 Task: Look for space in Caeté, Brazil from 9th July, 2023 to 16th July, 2023 for 2 adults, 1 child in price range Rs.8000 to Rs.16000. Place can be entire place with 2 bedrooms having 2 beds and 1 bathroom. Property type can be house, flat, guest house. Booking option can be shelf check-in. Required host language is Spanish.
Action: Mouse moved to (459, 101)
Screenshot: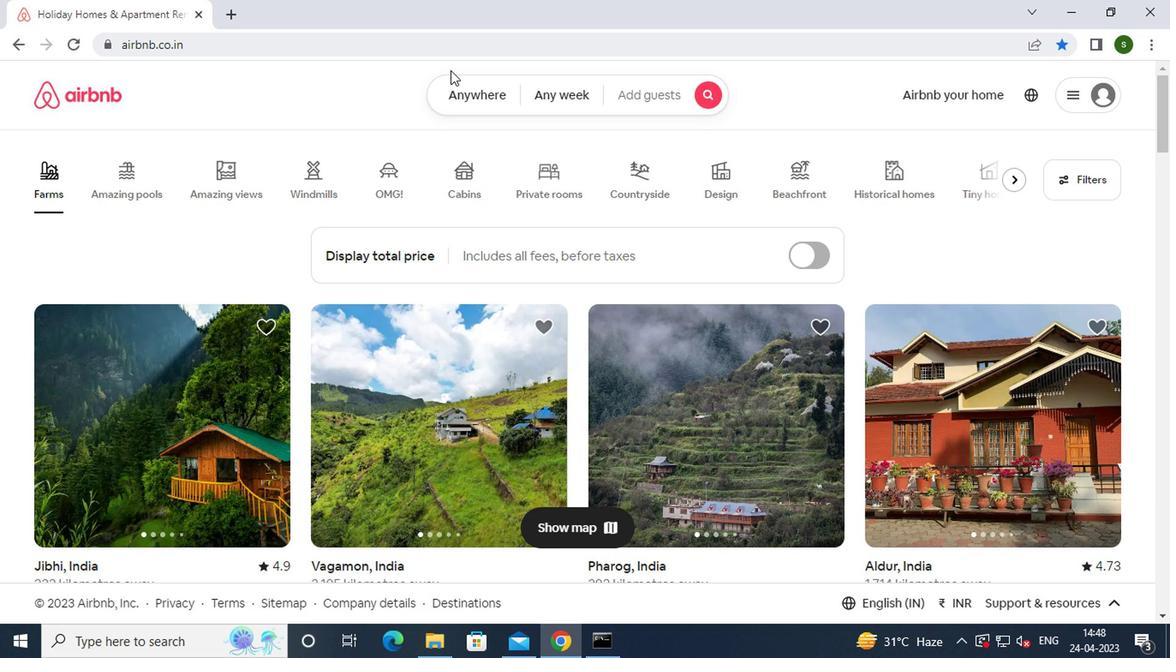 
Action: Mouse pressed left at (459, 101)
Screenshot: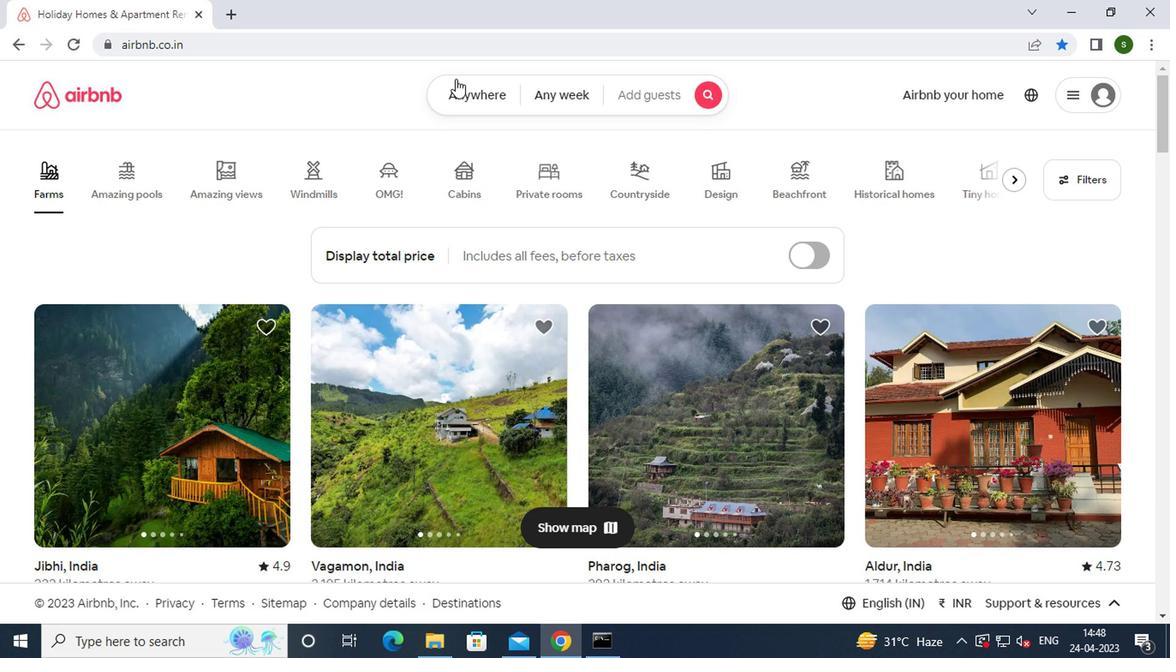 
Action: Mouse moved to (323, 171)
Screenshot: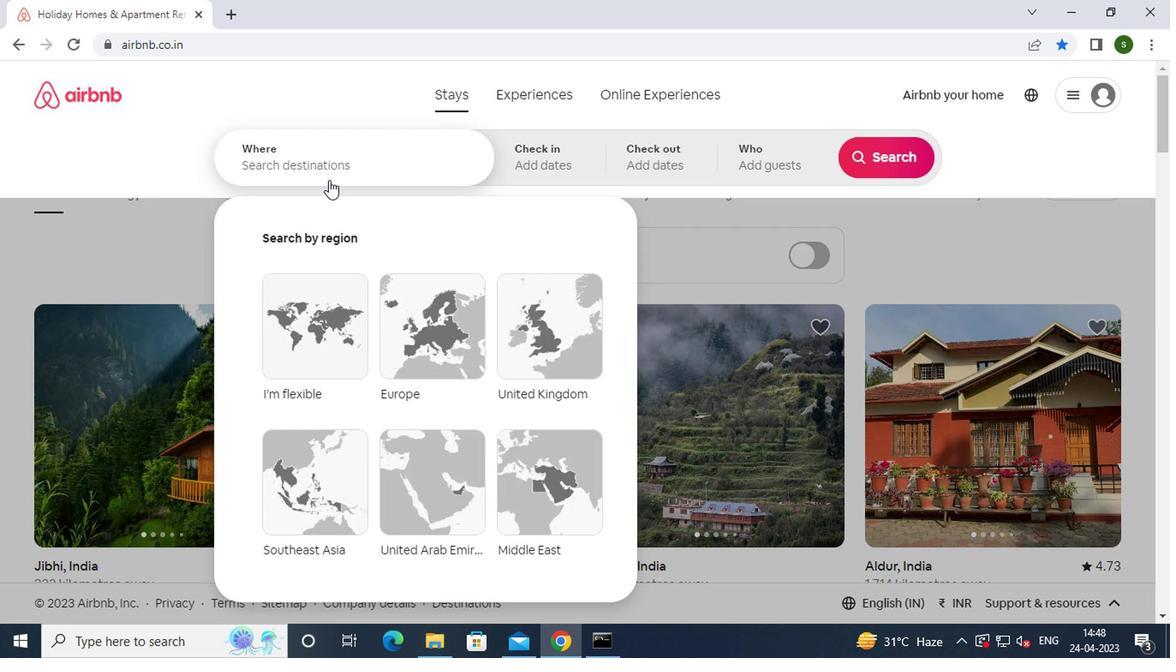 
Action: Mouse pressed left at (323, 171)
Screenshot: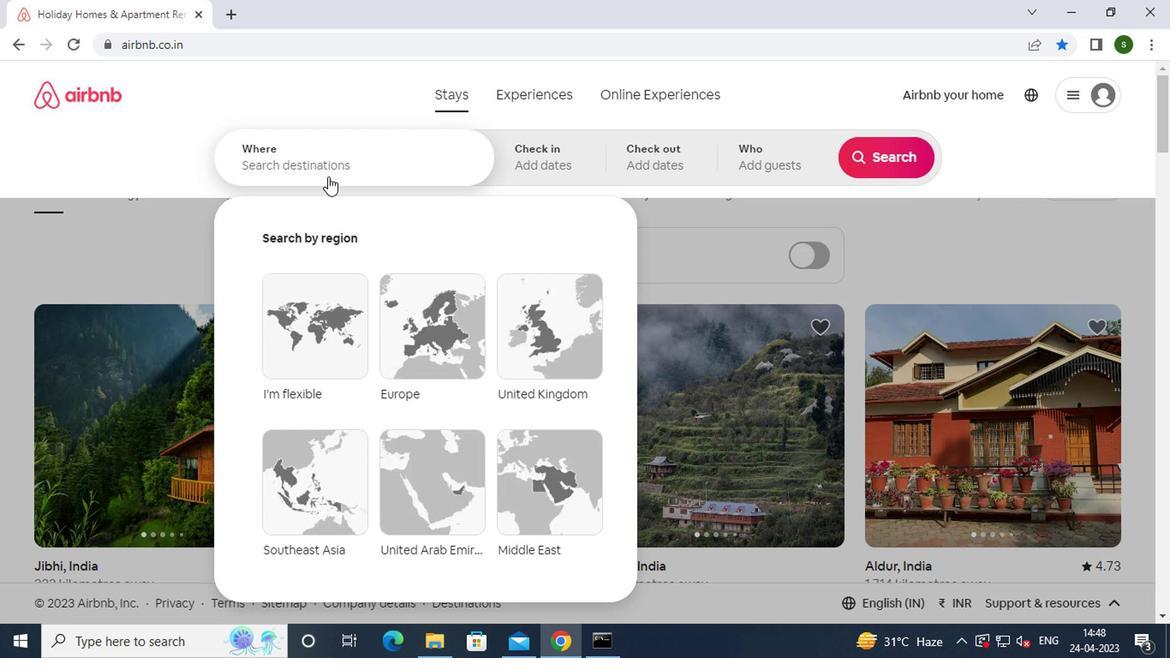 
Action: Mouse moved to (318, 171)
Screenshot: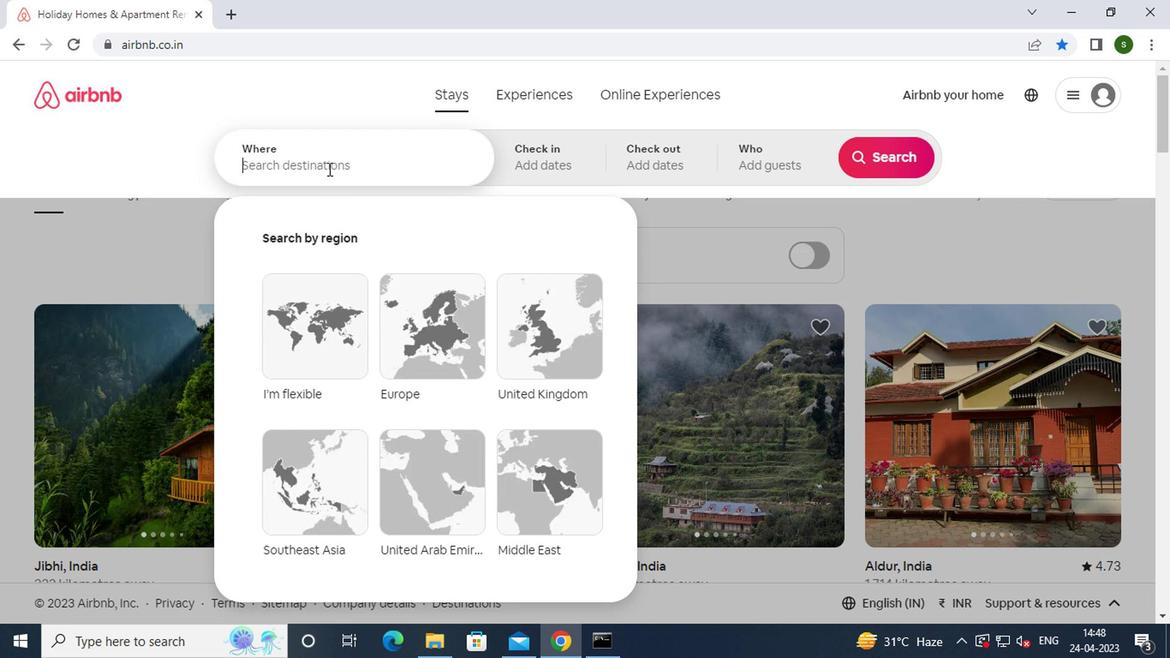 
Action: Key pressed c<Key.caps_lock>aete,<Key.space><Key.caps_lock>b<Key.caps_lock>razil<Key.enter>
Screenshot: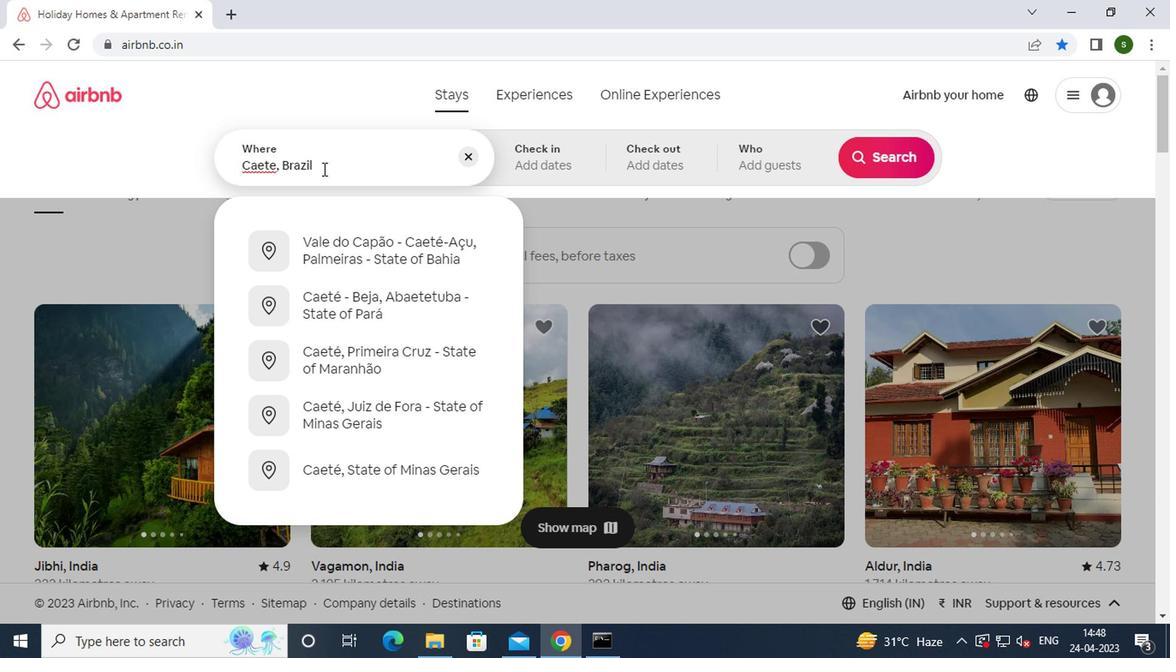 
Action: Mouse moved to (879, 303)
Screenshot: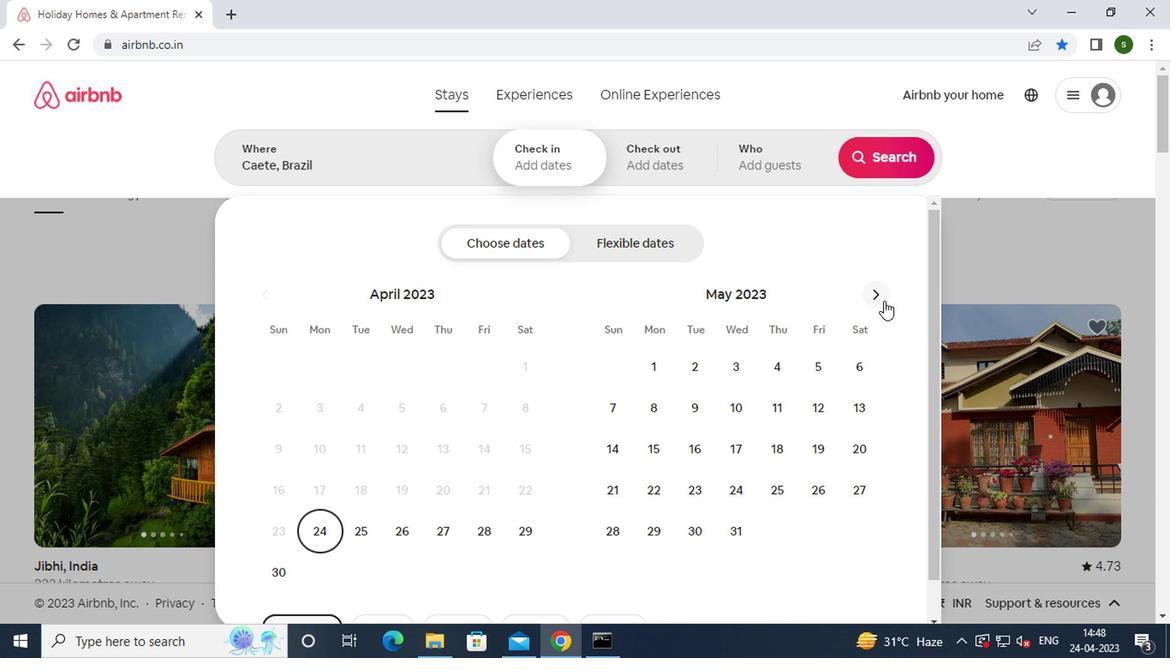 
Action: Mouse pressed left at (879, 303)
Screenshot: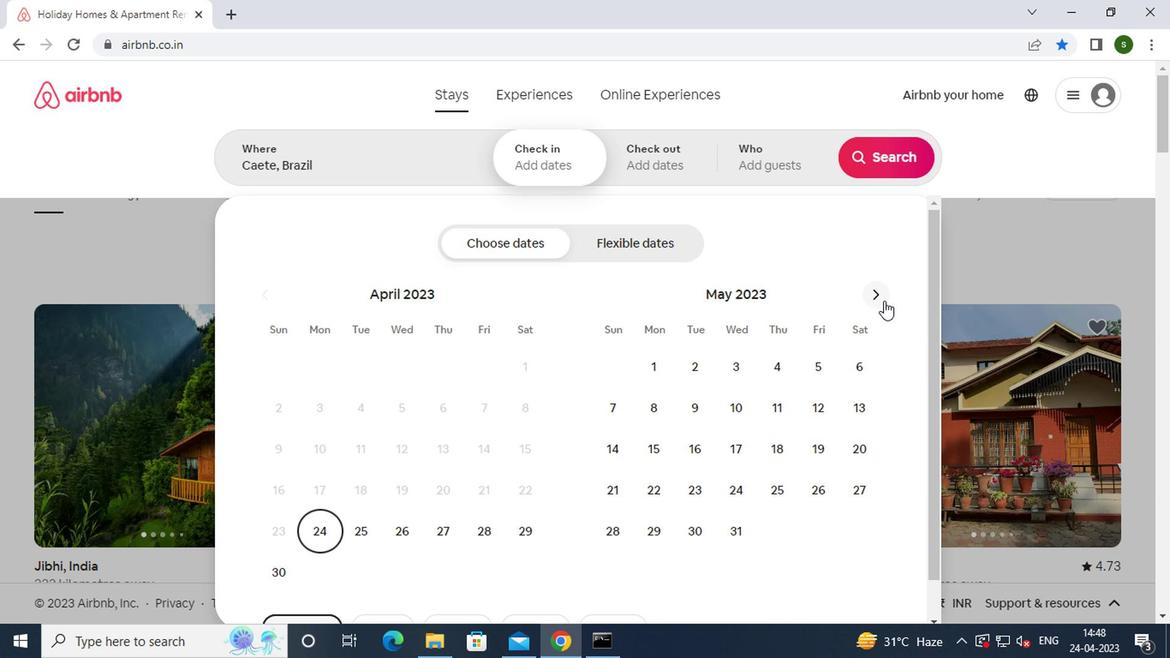 
Action: Mouse moved to (877, 303)
Screenshot: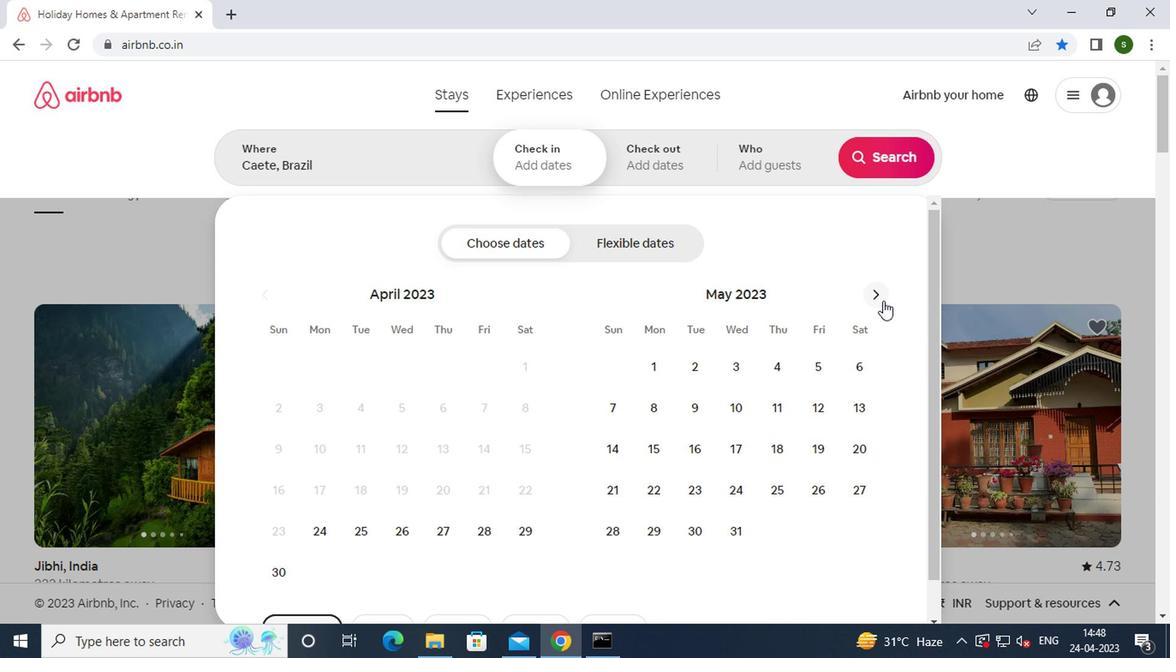 
Action: Mouse pressed left at (877, 303)
Screenshot: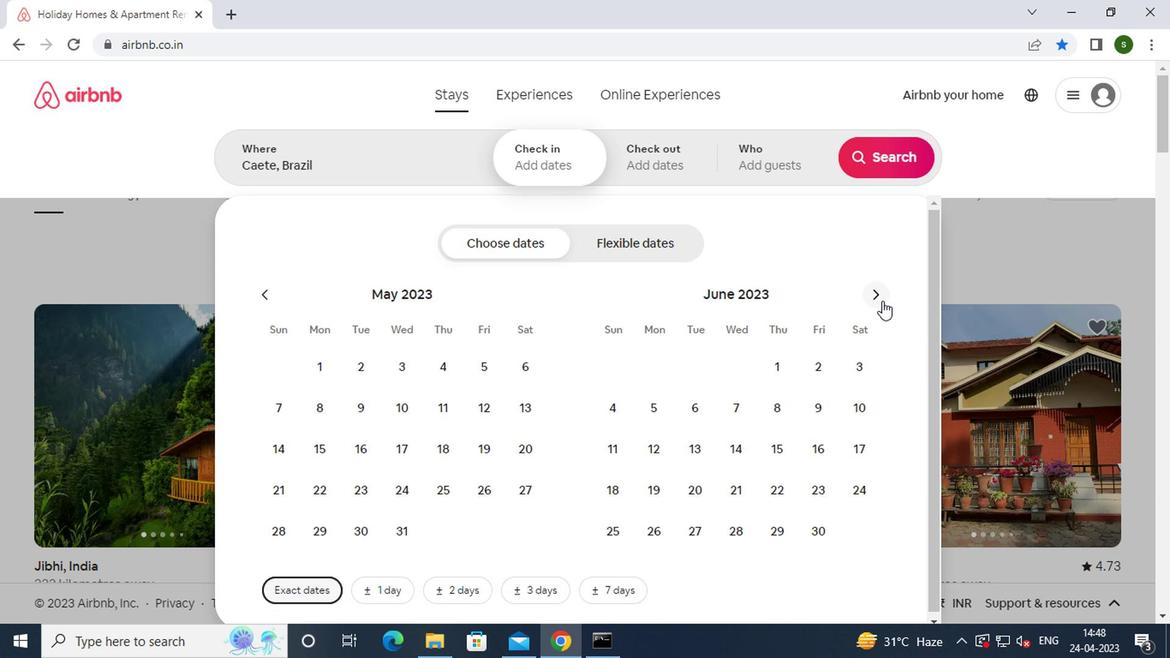 
Action: Mouse moved to (617, 453)
Screenshot: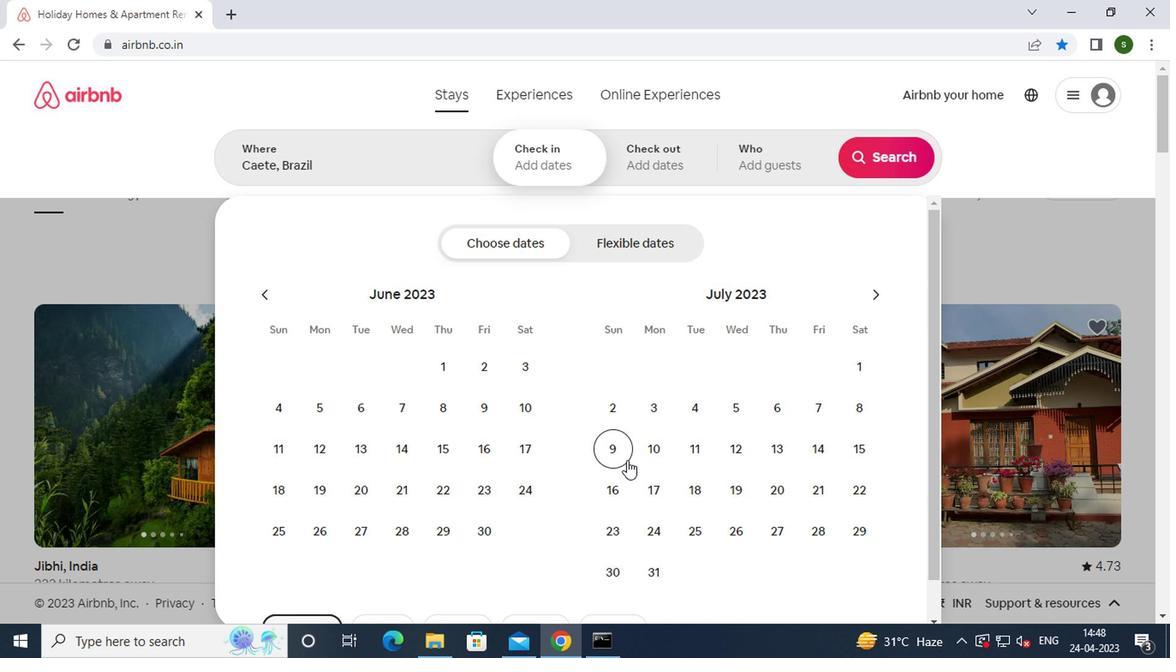 
Action: Mouse pressed left at (617, 453)
Screenshot: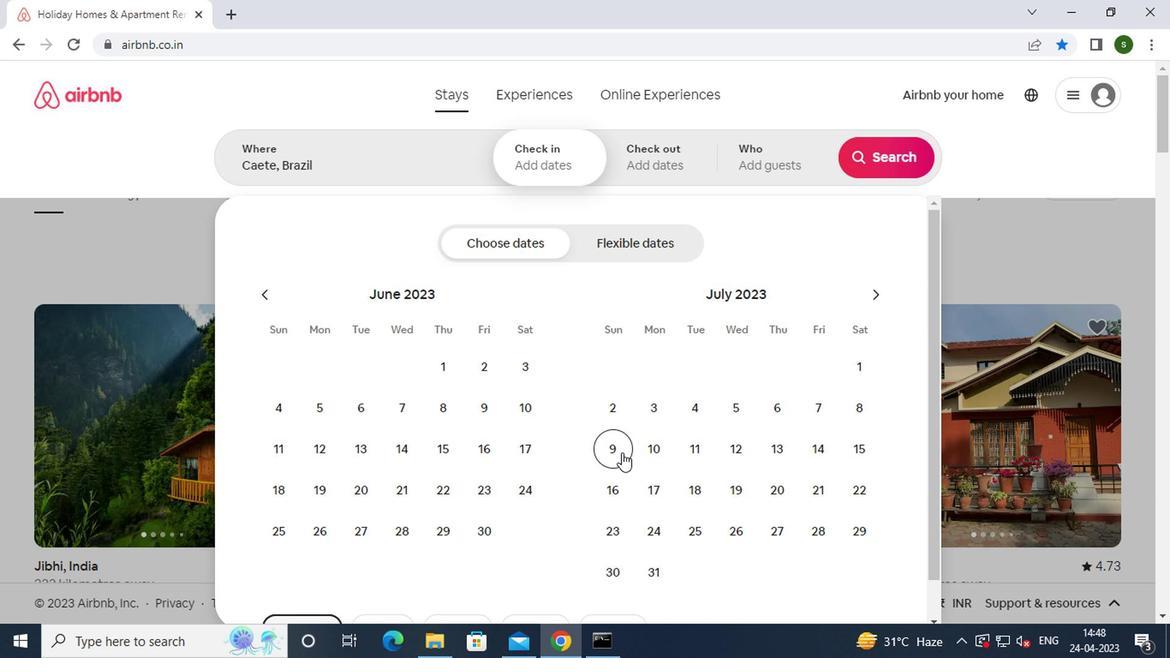 
Action: Mouse moved to (615, 485)
Screenshot: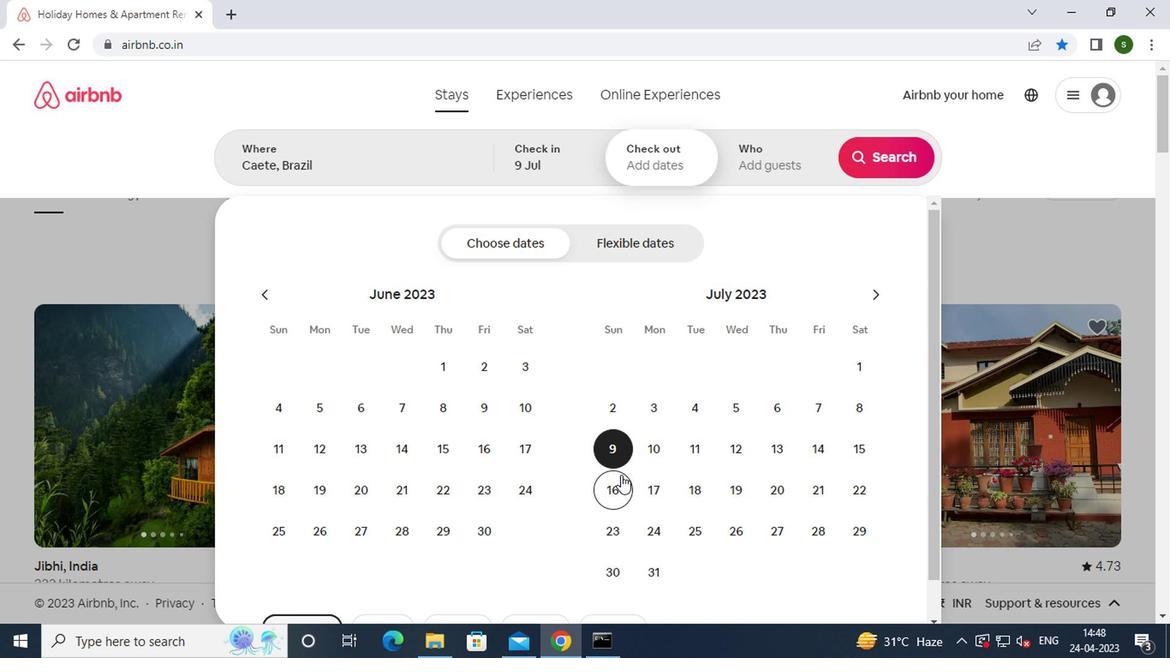 
Action: Mouse pressed left at (615, 485)
Screenshot: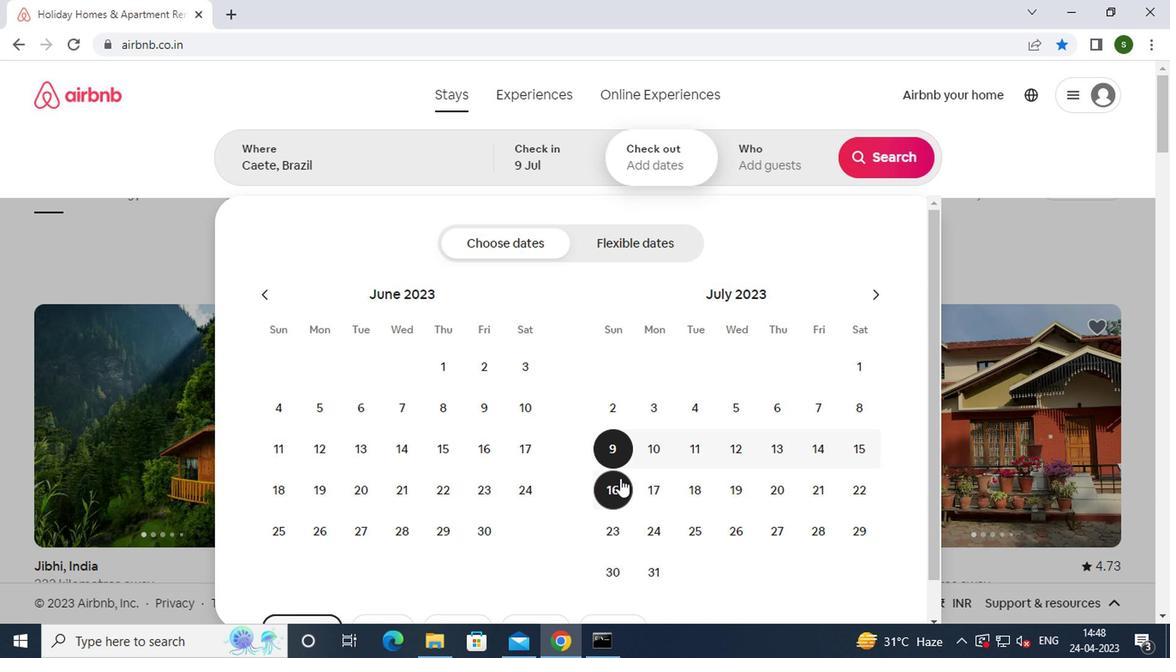
Action: Mouse moved to (773, 174)
Screenshot: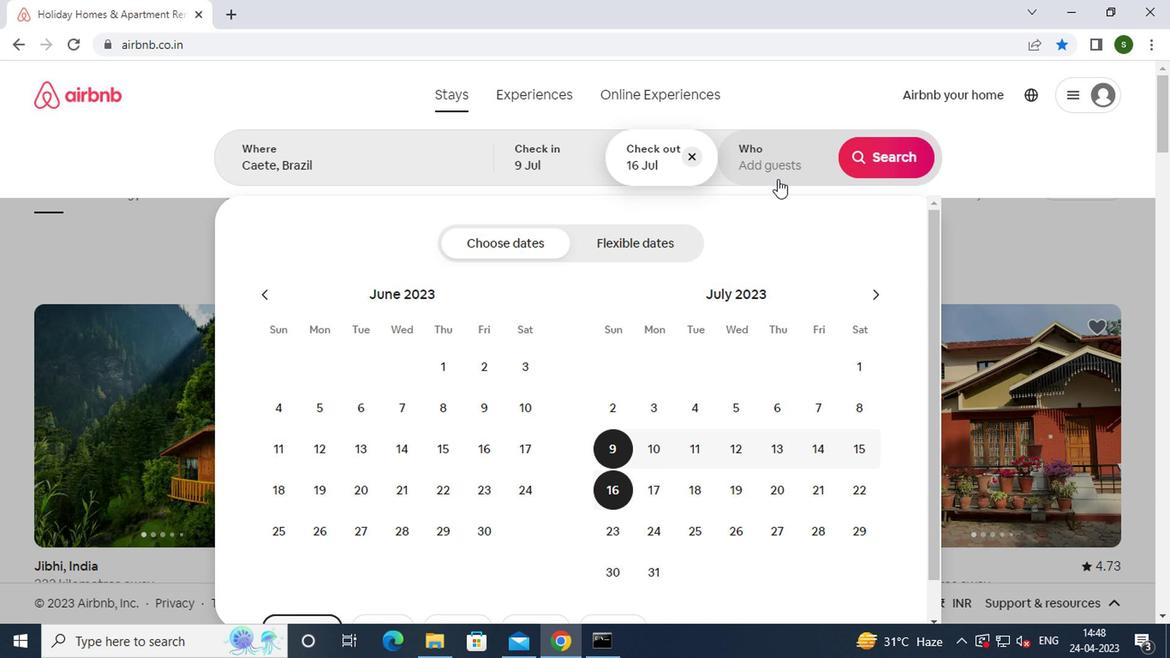 
Action: Mouse pressed left at (773, 174)
Screenshot: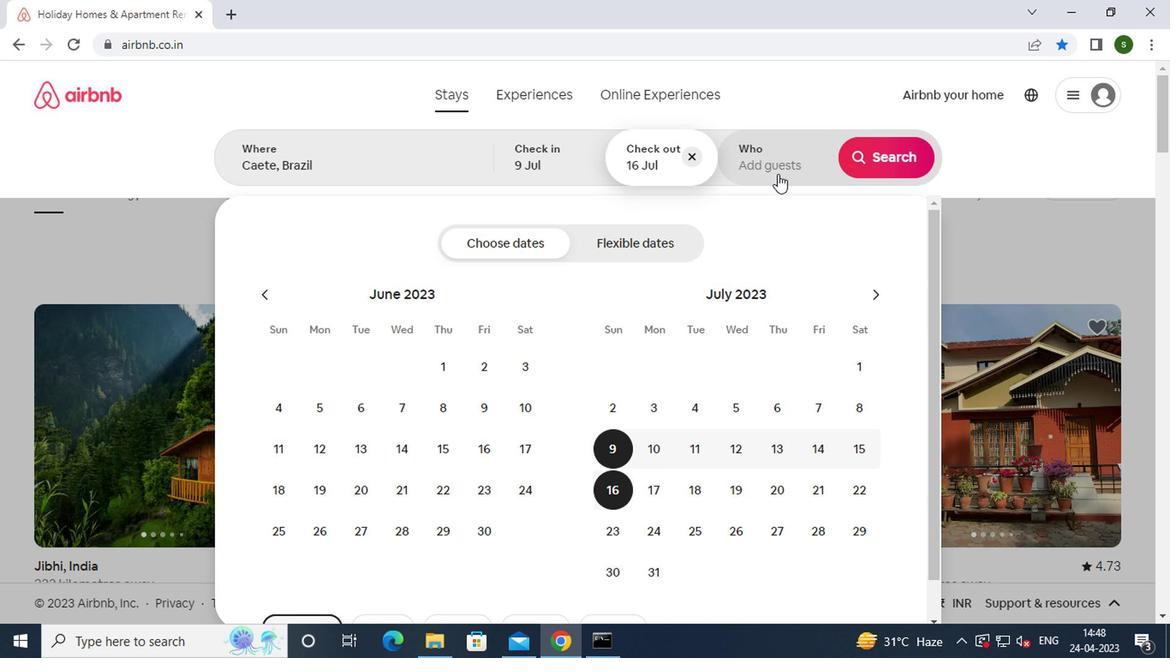 
Action: Mouse moved to (870, 249)
Screenshot: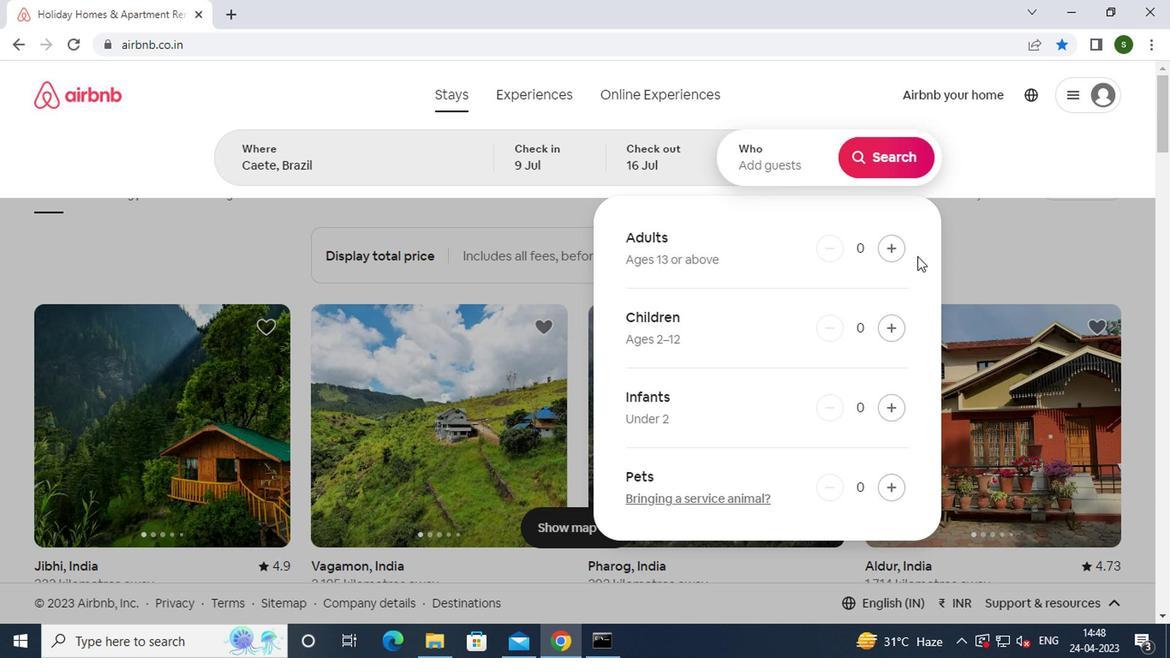 
Action: Mouse pressed left at (870, 249)
Screenshot: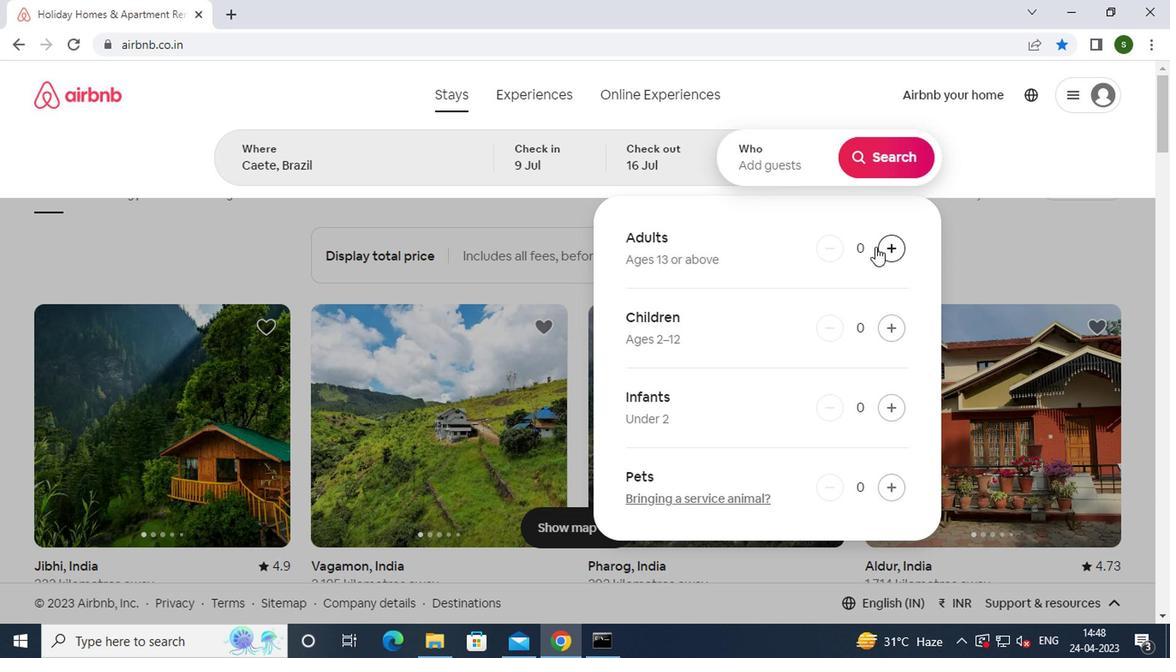 
Action: Mouse moved to (884, 249)
Screenshot: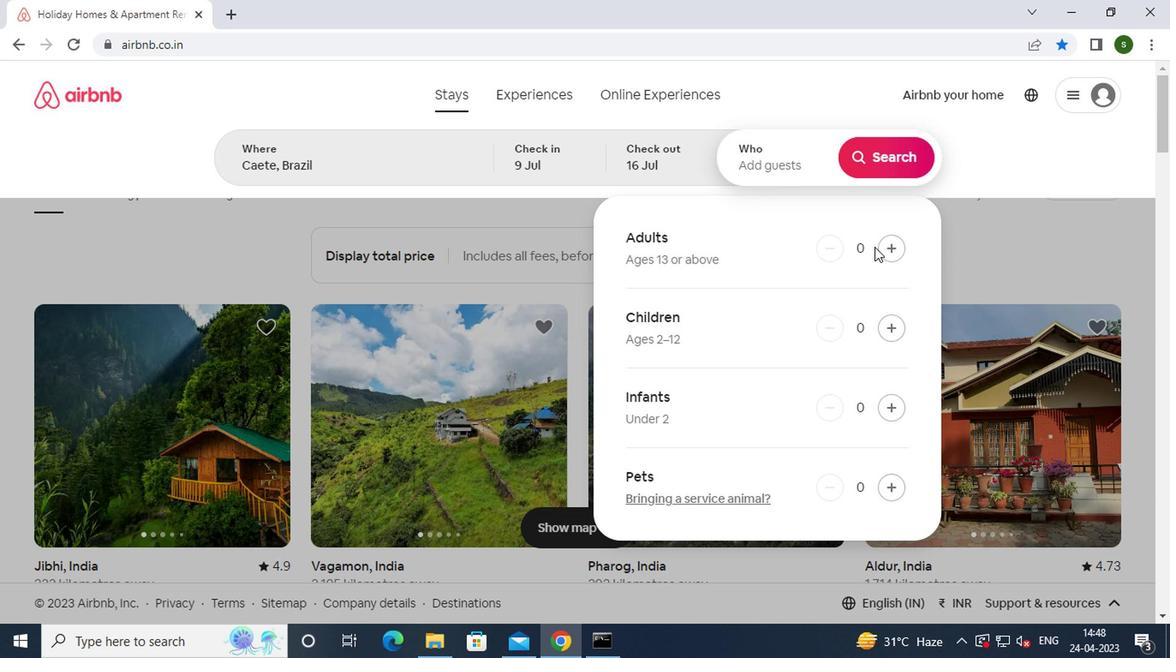 
Action: Mouse pressed left at (884, 249)
Screenshot: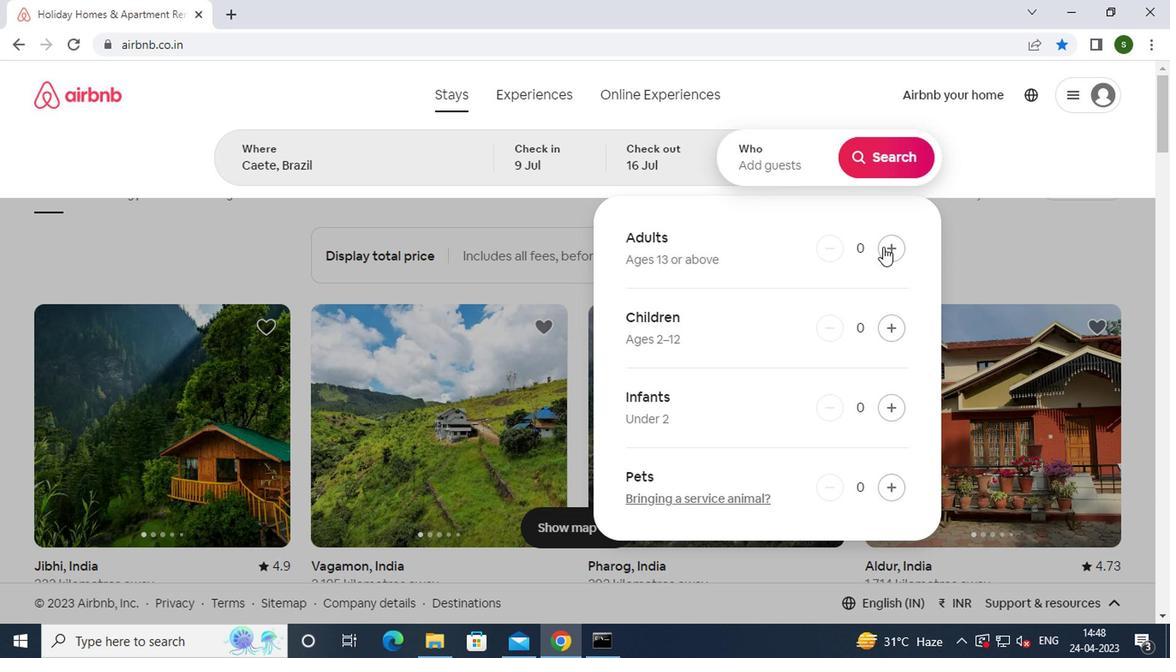 
Action: Mouse pressed left at (884, 249)
Screenshot: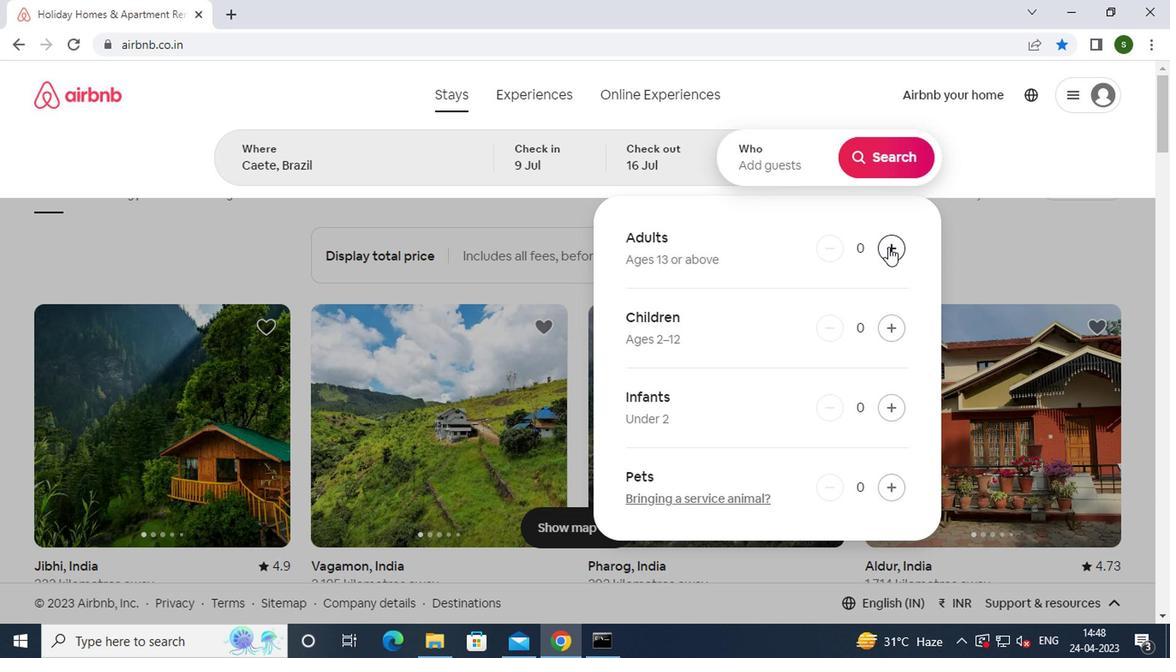 
Action: Mouse moved to (895, 327)
Screenshot: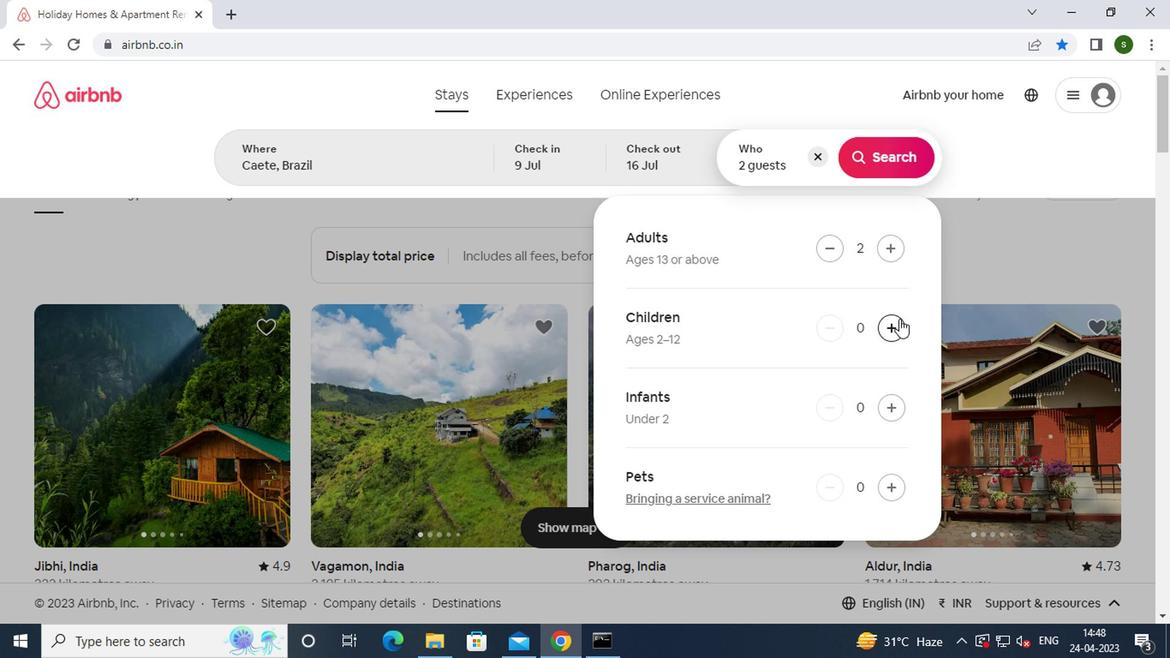 
Action: Mouse pressed left at (895, 327)
Screenshot: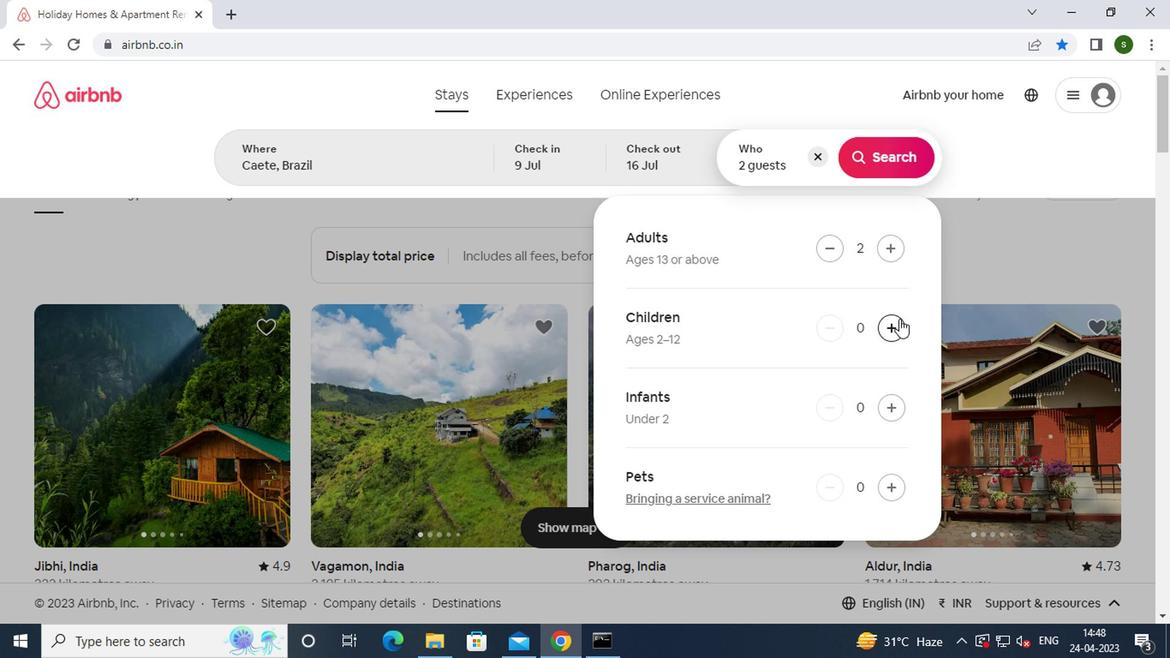
Action: Mouse moved to (890, 159)
Screenshot: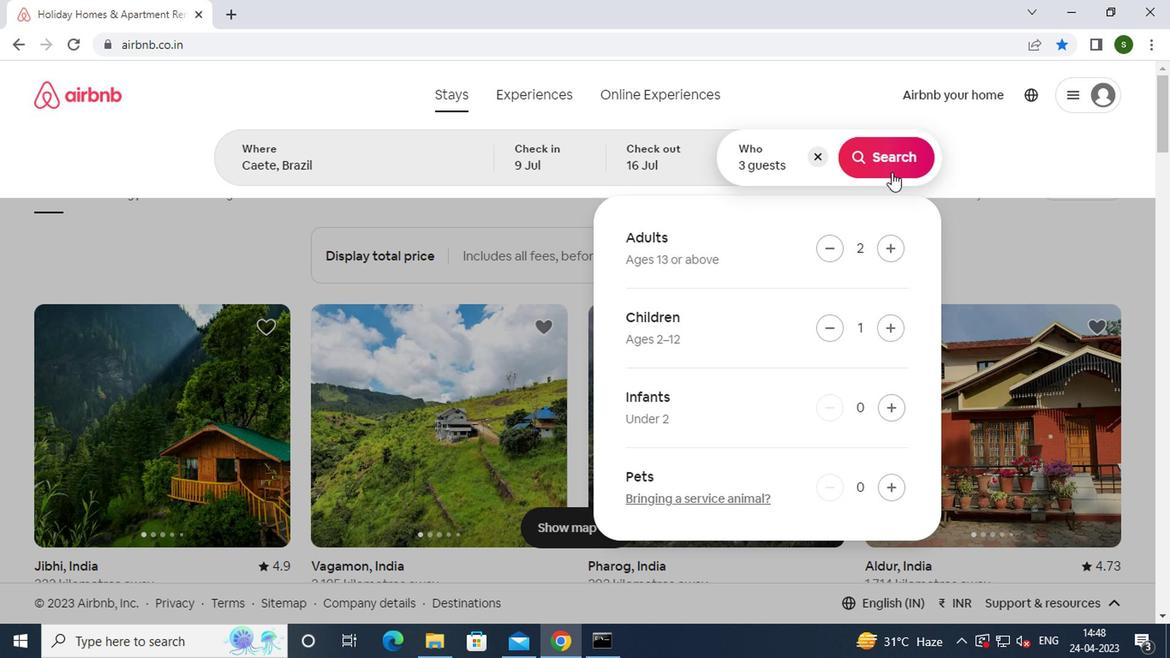 
Action: Mouse pressed left at (890, 159)
Screenshot: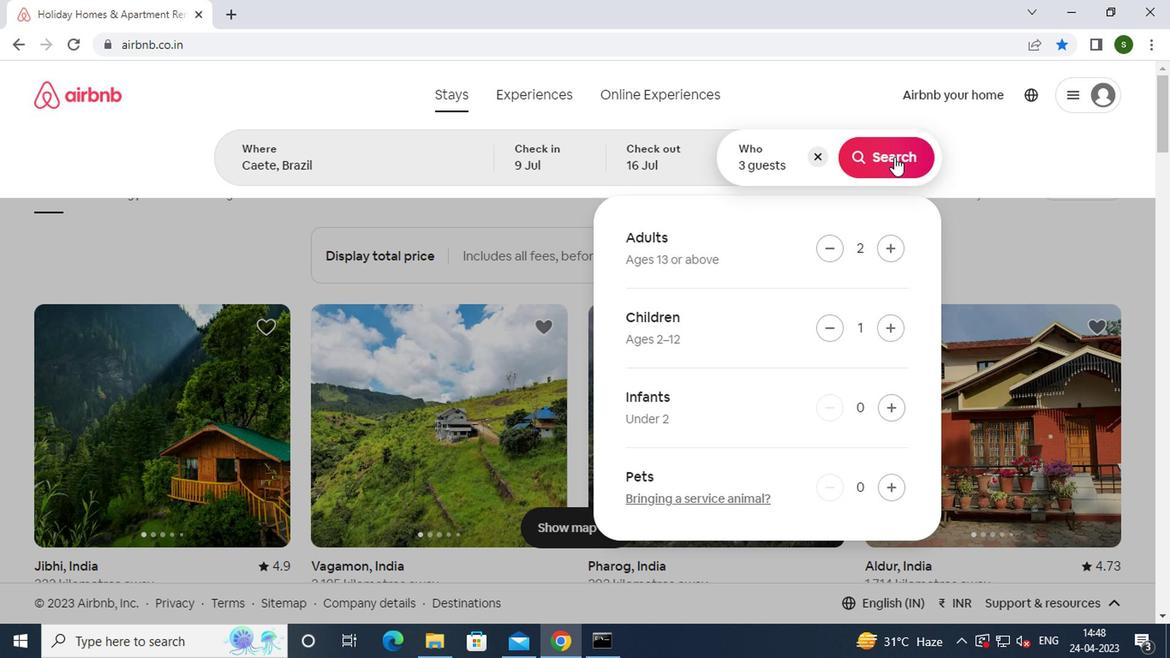 
Action: Mouse moved to (1096, 166)
Screenshot: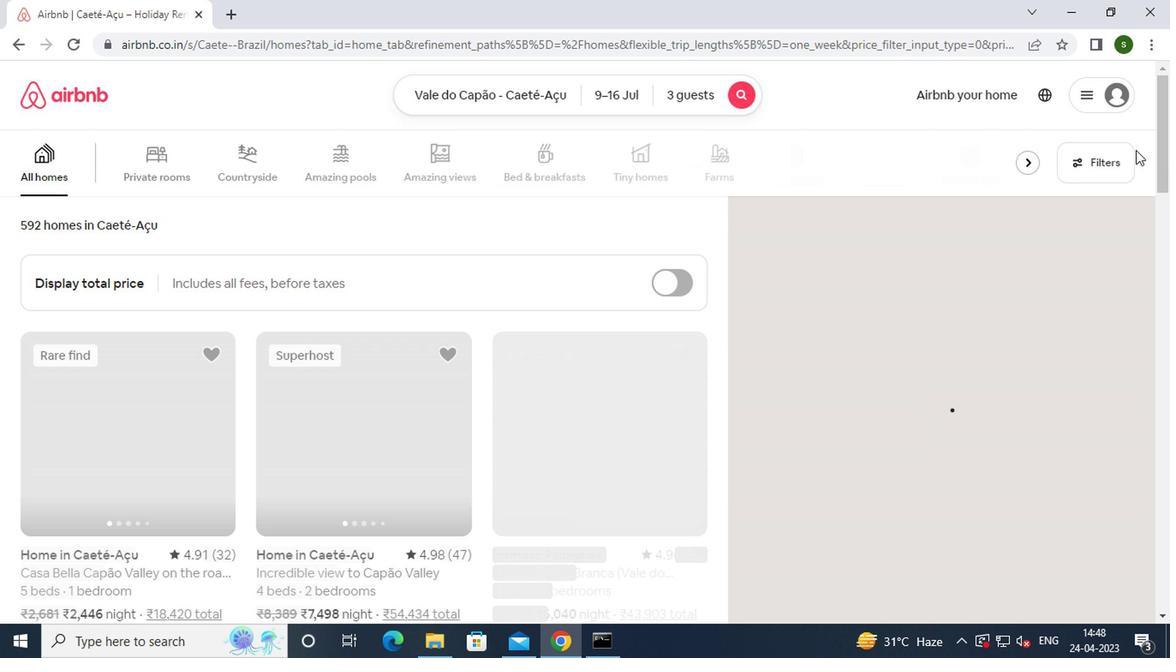 
Action: Mouse pressed left at (1096, 166)
Screenshot: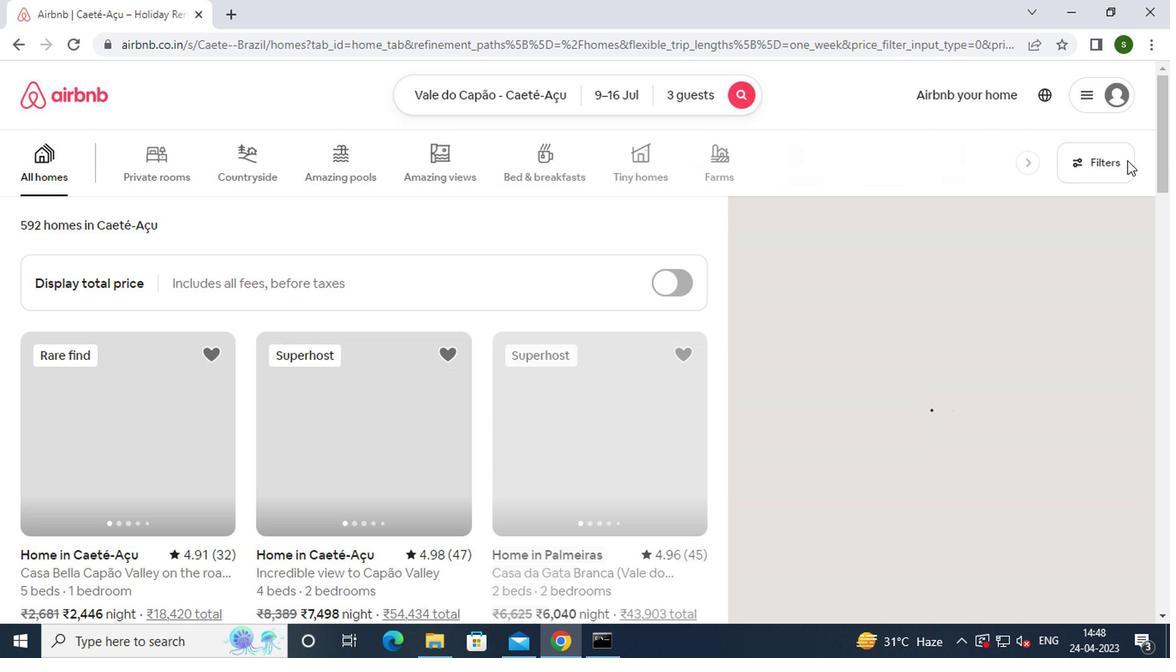 
Action: Mouse moved to (403, 382)
Screenshot: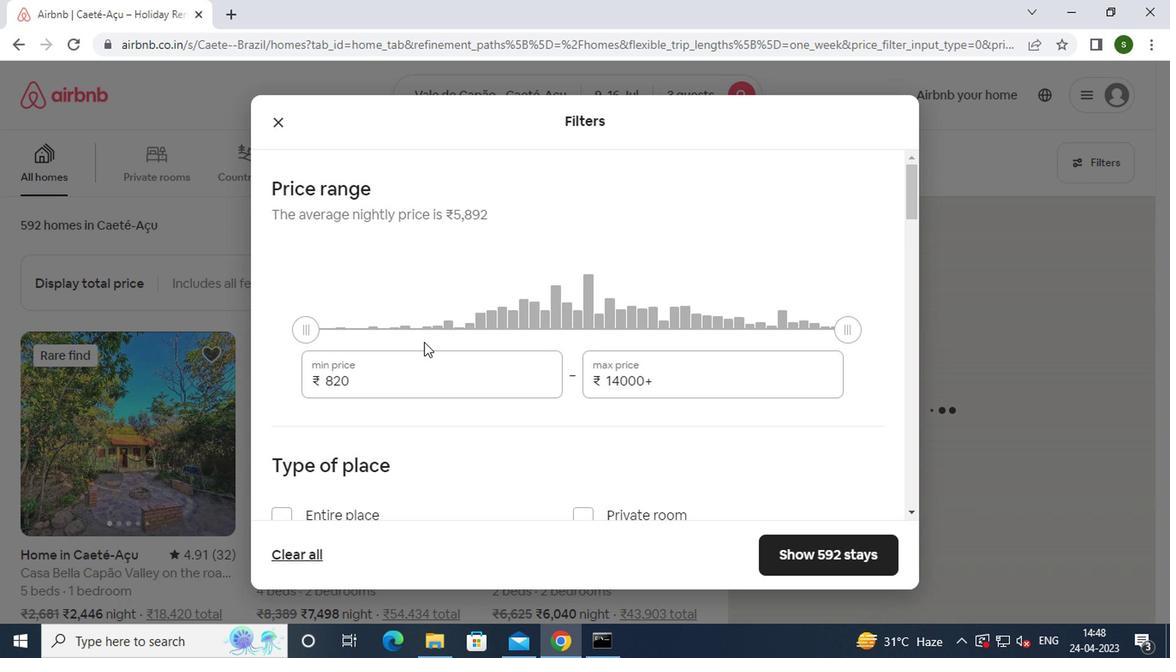 
Action: Mouse pressed left at (403, 382)
Screenshot: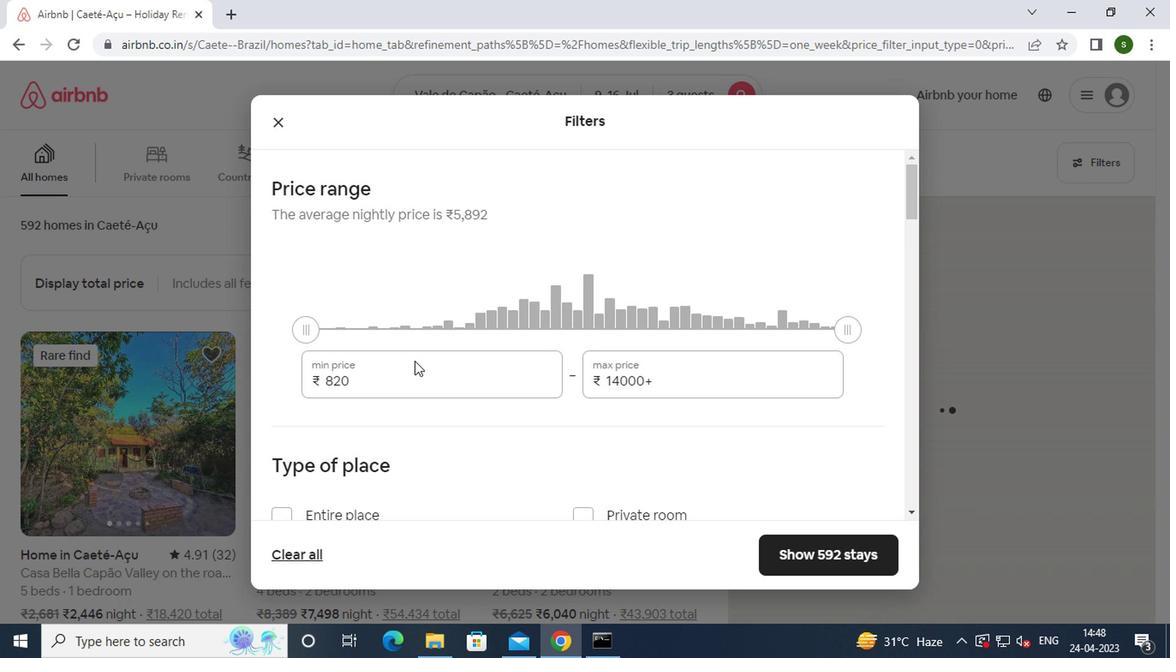 
Action: Key pressed <Key.backspace><Key.backspace><Key.backspace>8000
Screenshot: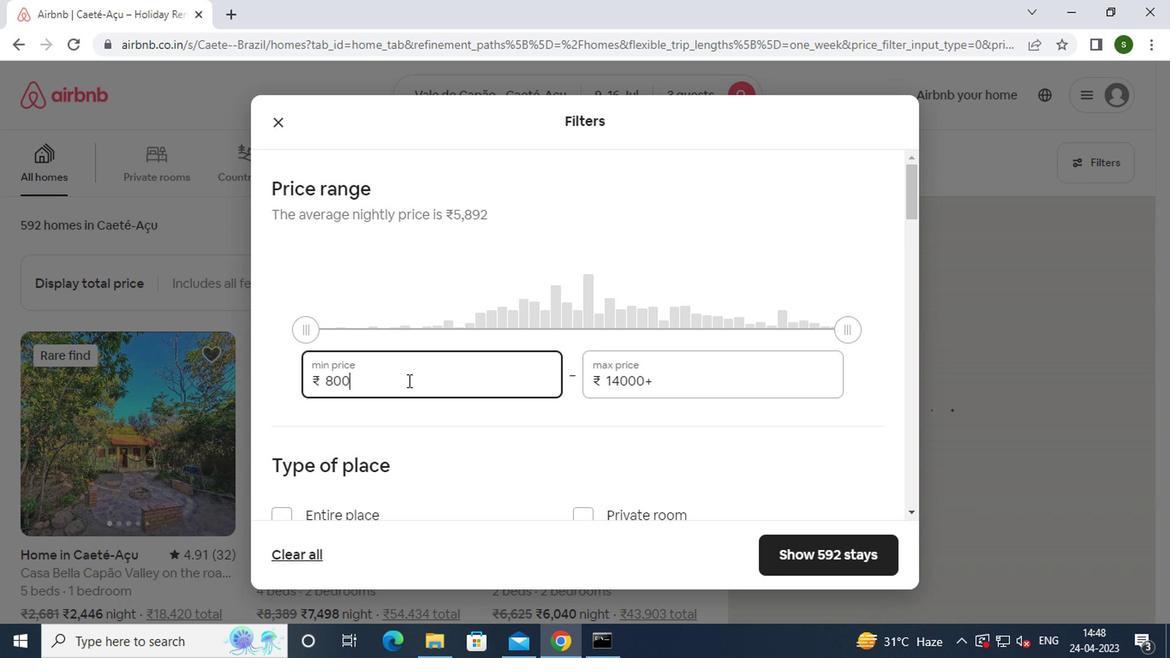 
Action: Mouse moved to (662, 384)
Screenshot: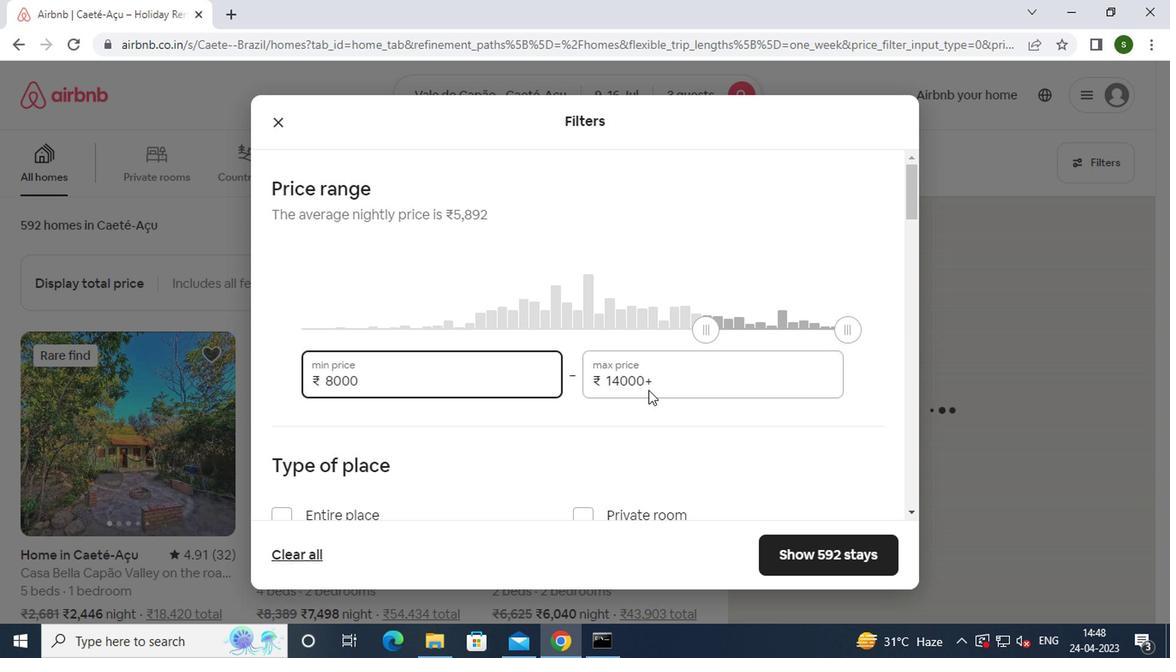 
Action: Mouse pressed left at (662, 384)
Screenshot: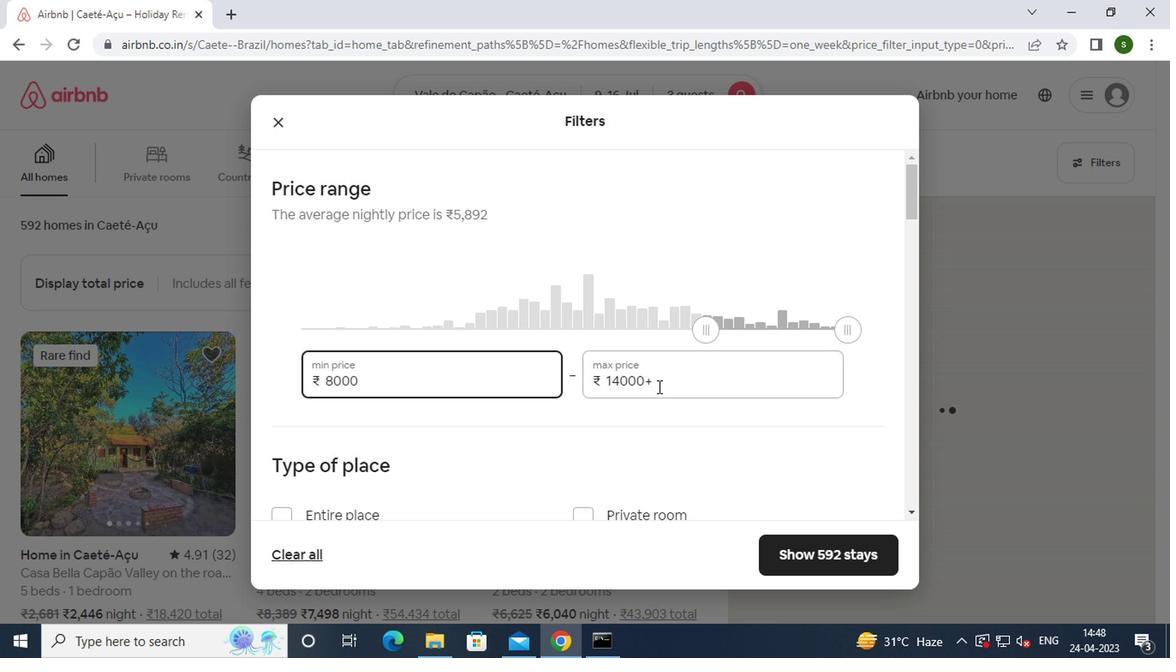 
Action: Mouse moved to (649, 387)
Screenshot: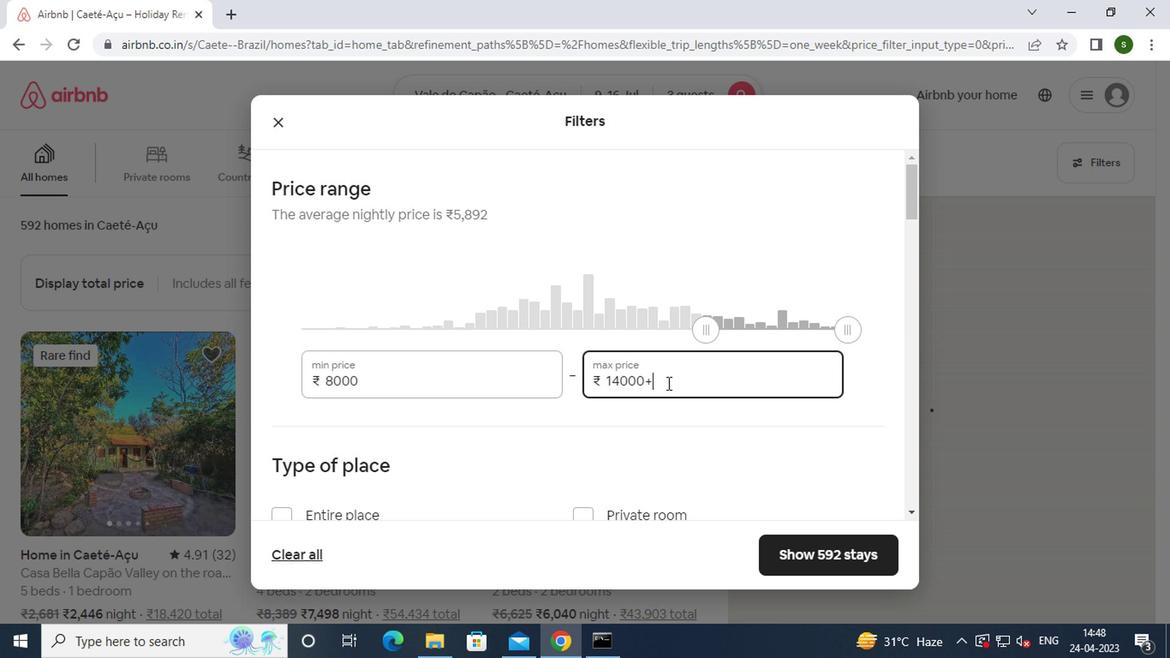 
Action: Key pressed <Key.backspace><Key.backspace><Key.backspace><Key.backspace><Key.backspace><Key.backspace><Key.backspace><Key.backspace><Key.backspace><Key.backspace><Key.backspace><Key.backspace><Key.backspace>16000
Screenshot: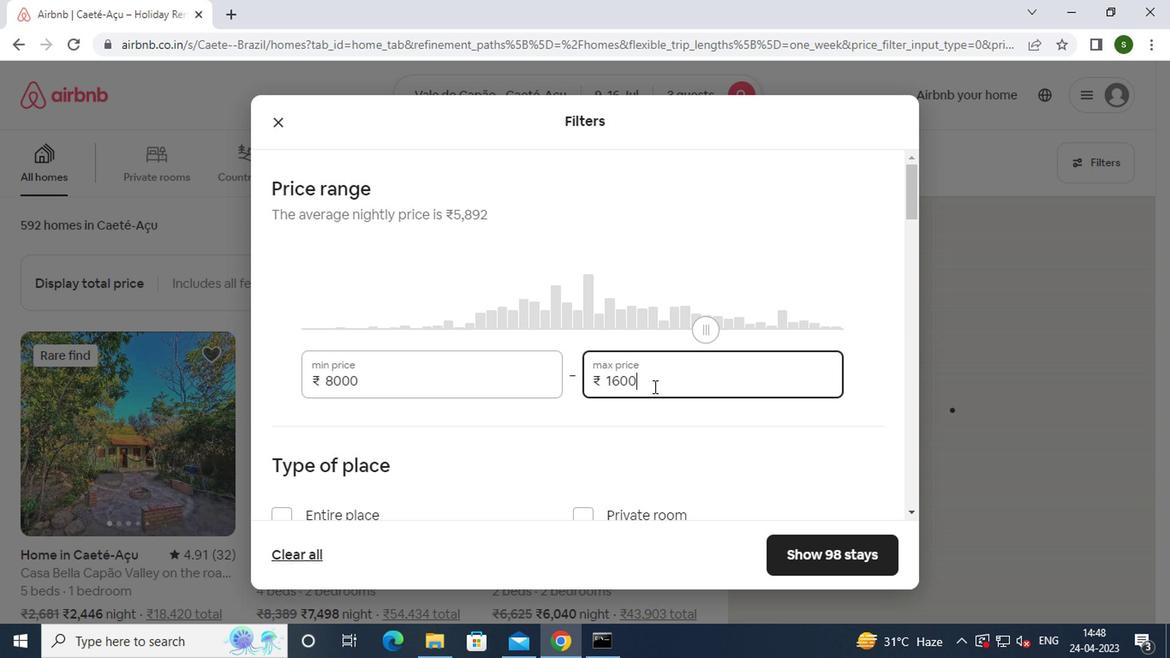 
Action: Mouse moved to (557, 414)
Screenshot: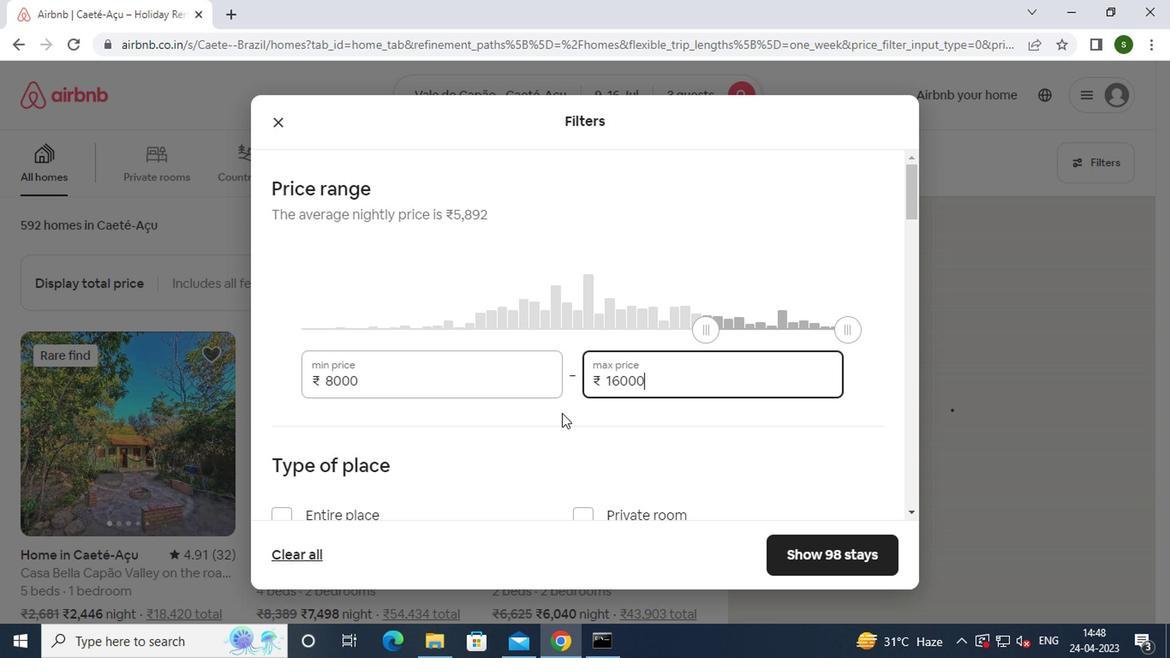 
Action: Mouse scrolled (557, 413) with delta (0, -1)
Screenshot: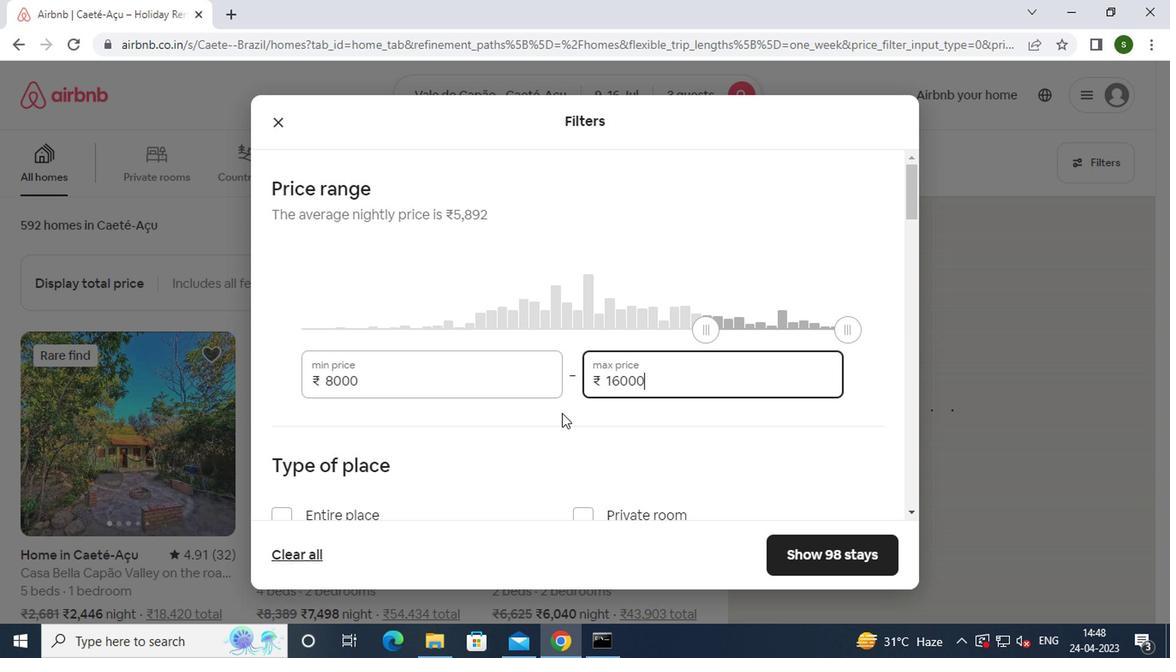 
Action: Mouse moved to (556, 414)
Screenshot: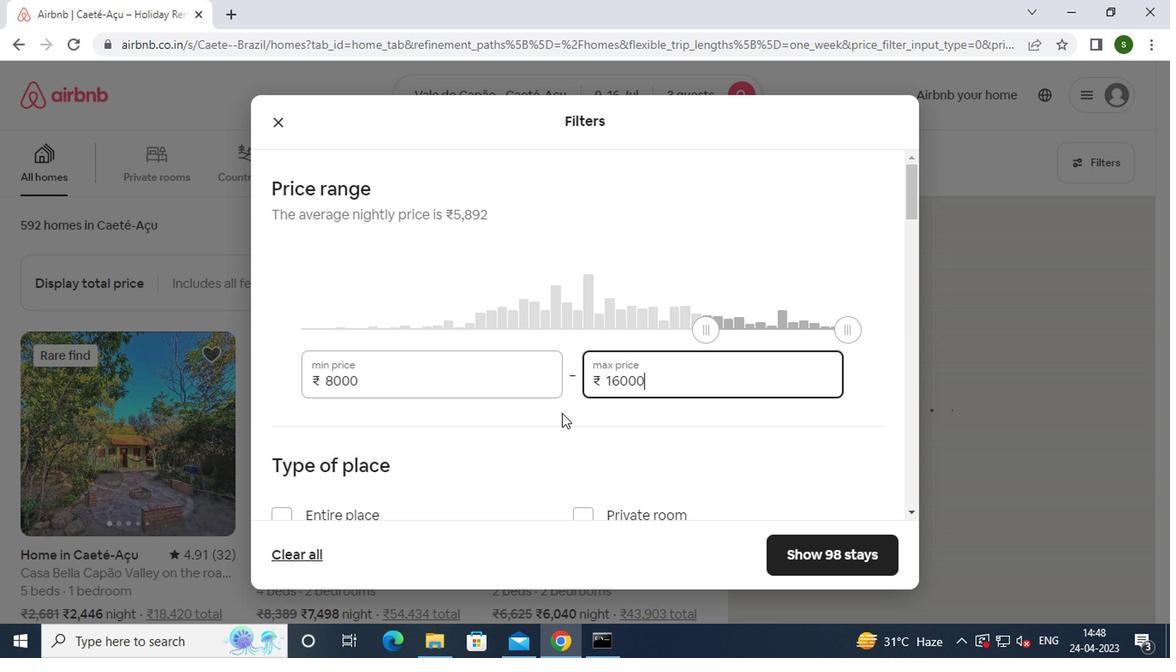 
Action: Mouse scrolled (556, 413) with delta (0, -1)
Screenshot: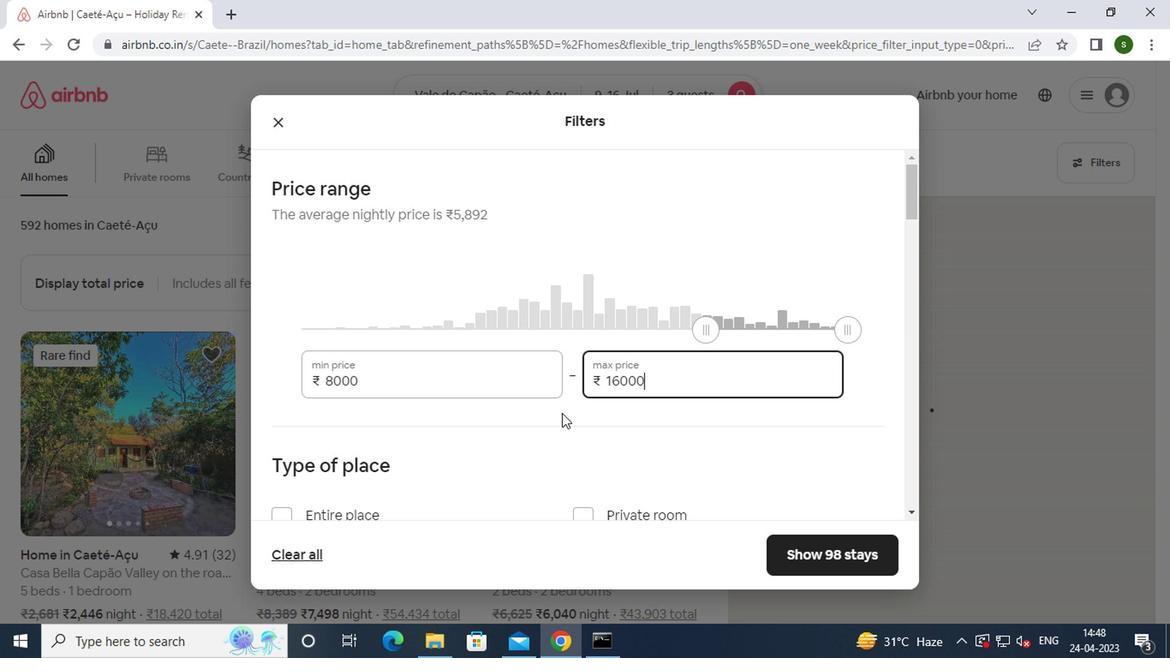 
Action: Mouse moved to (371, 352)
Screenshot: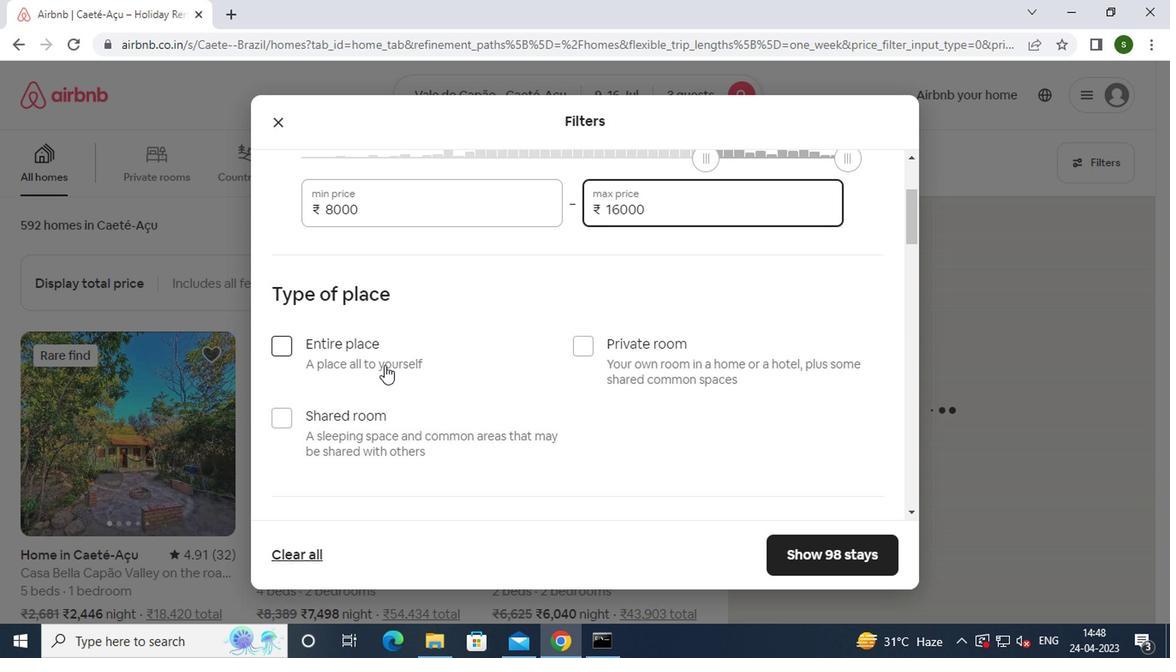 
Action: Mouse pressed left at (371, 352)
Screenshot: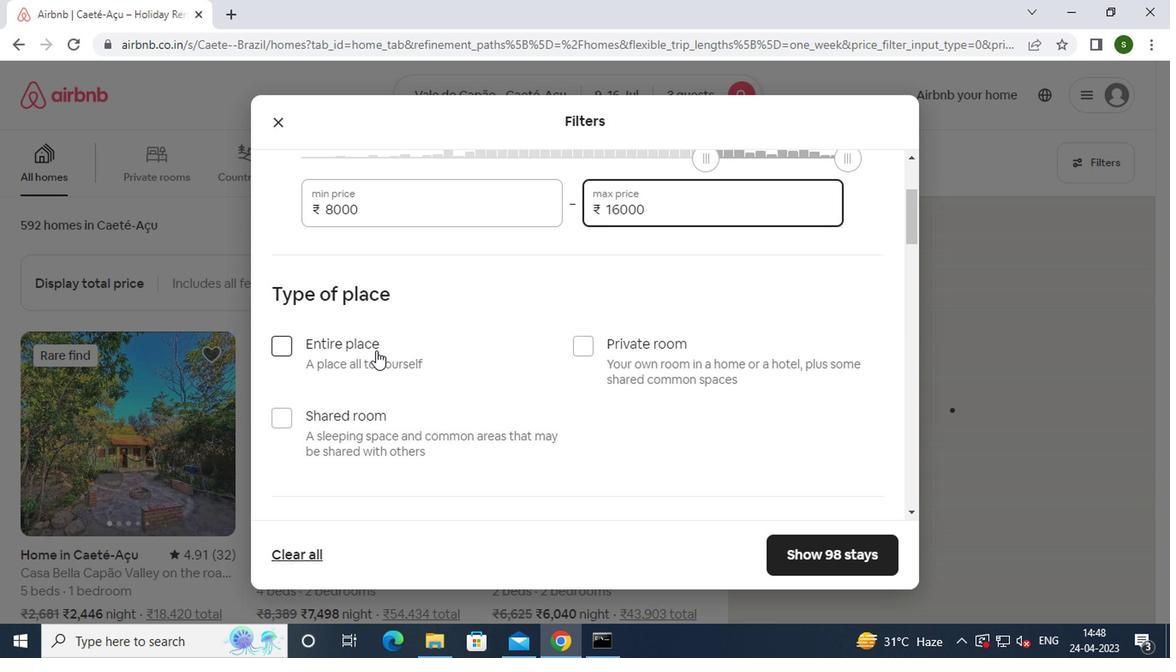 
Action: Mouse moved to (505, 346)
Screenshot: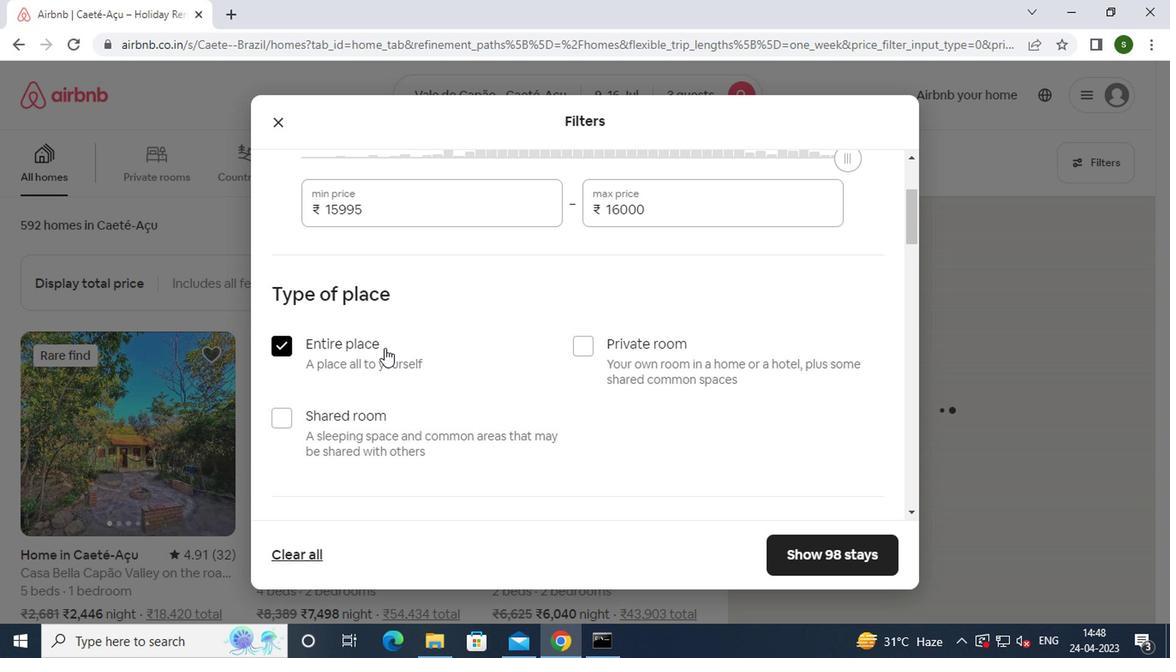 
Action: Mouse scrolled (505, 346) with delta (0, 0)
Screenshot: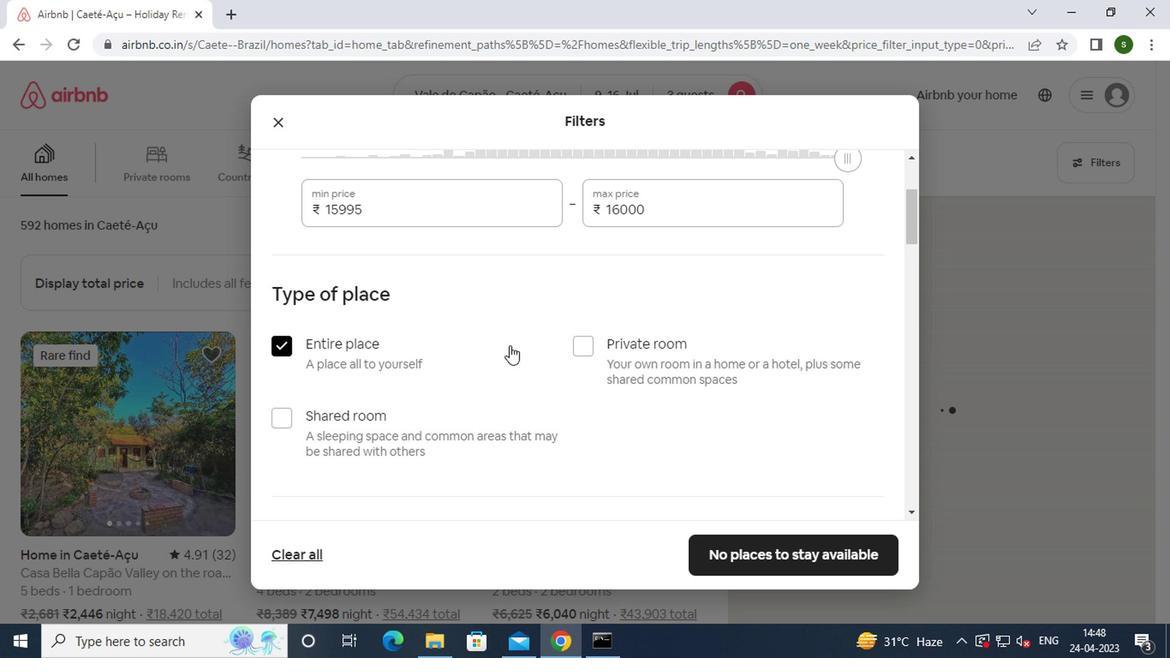 
Action: Mouse scrolled (505, 346) with delta (0, 0)
Screenshot: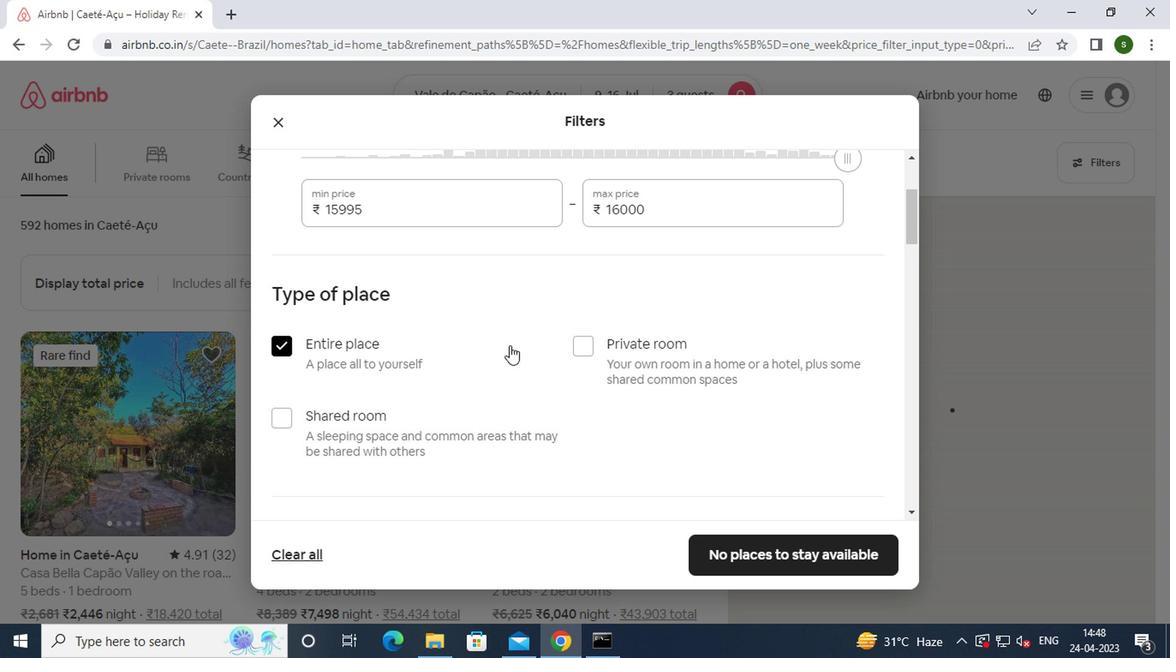 
Action: Mouse scrolled (505, 346) with delta (0, 0)
Screenshot: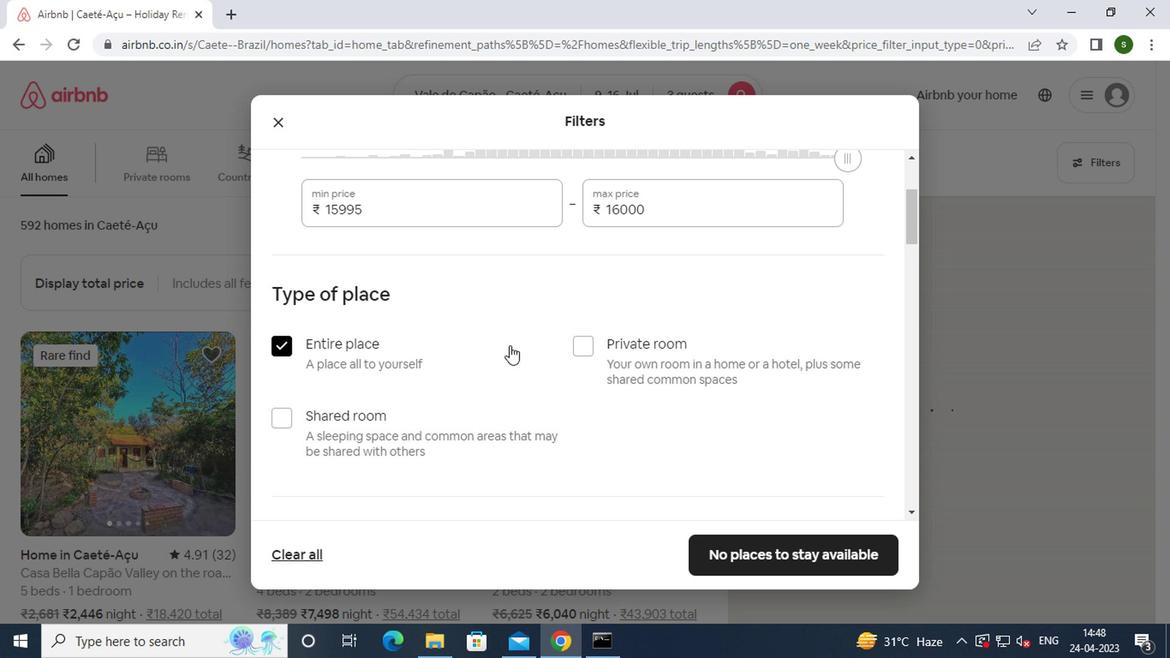 
Action: Mouse moved to (442, 363)
Screenshot: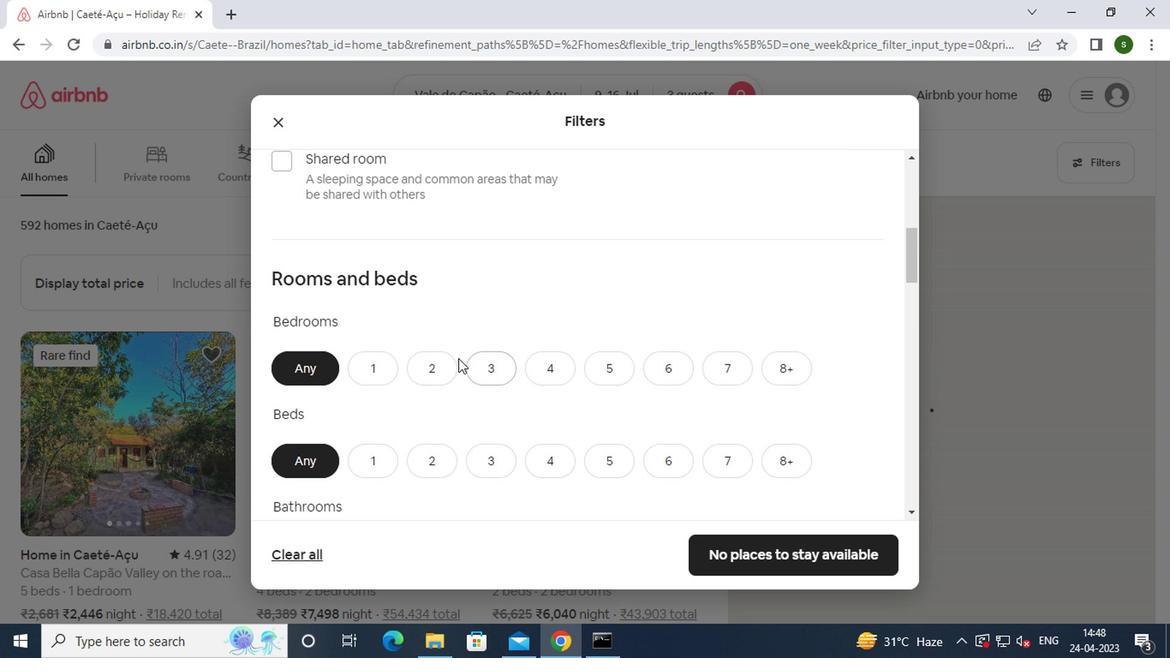 
Action: Mouse pressed left at (442, 363)
Screenshot: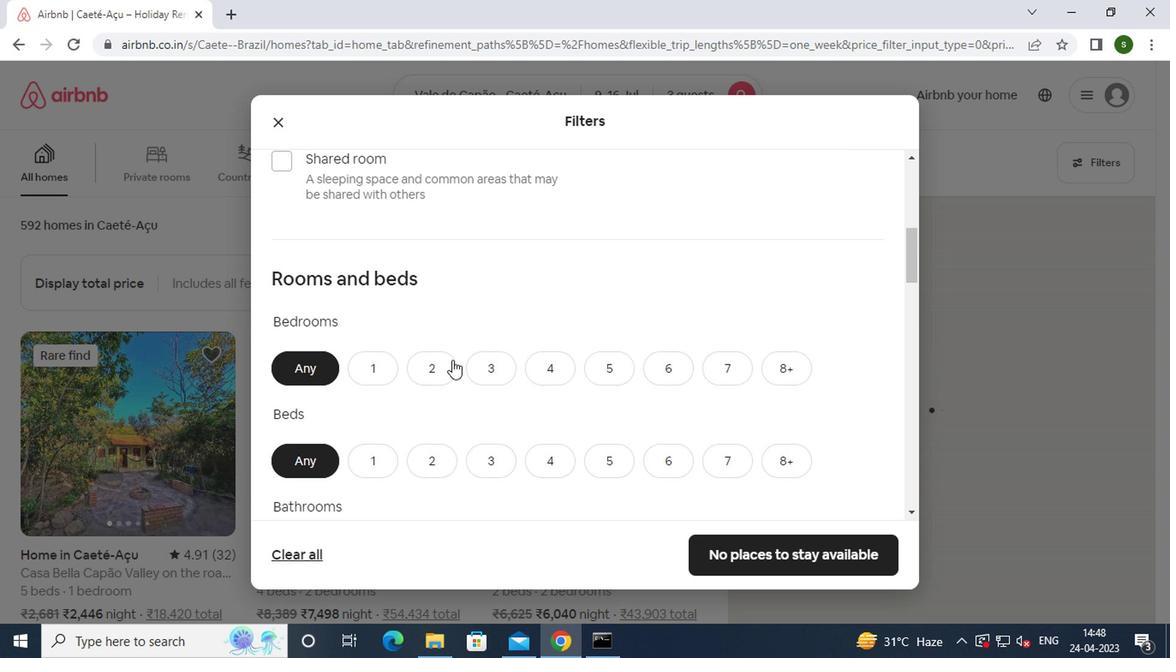 
Action: Mouse moved to (427, 459)
Screenshot: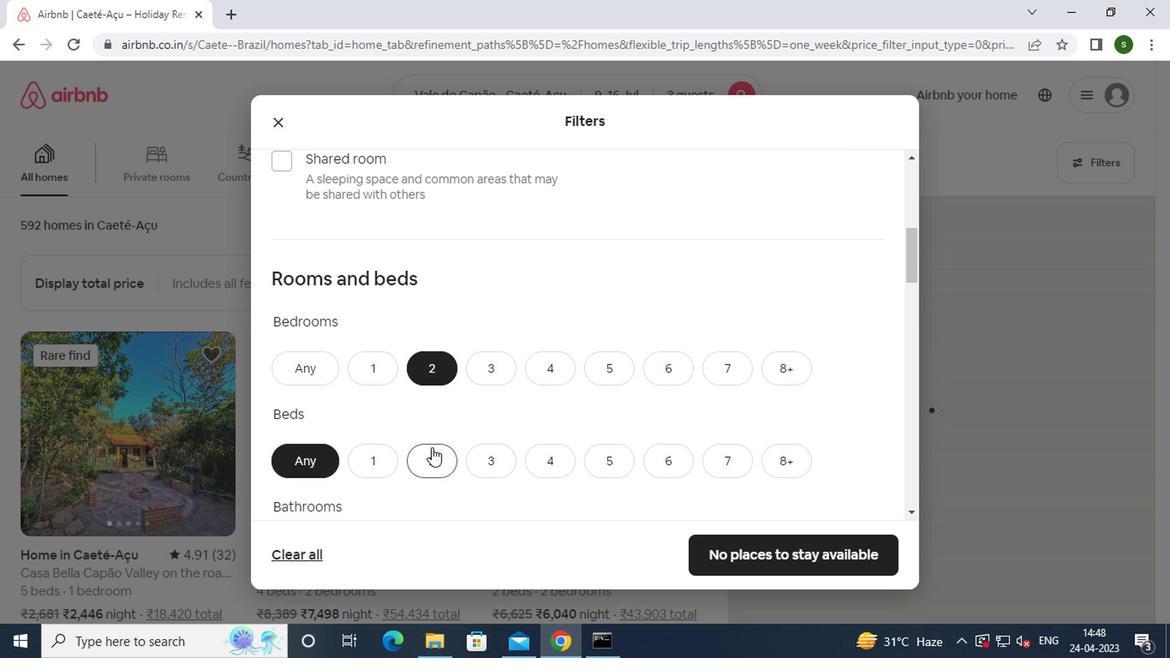 
Action: Mouse pressed left at (427, 459)
Screenshot: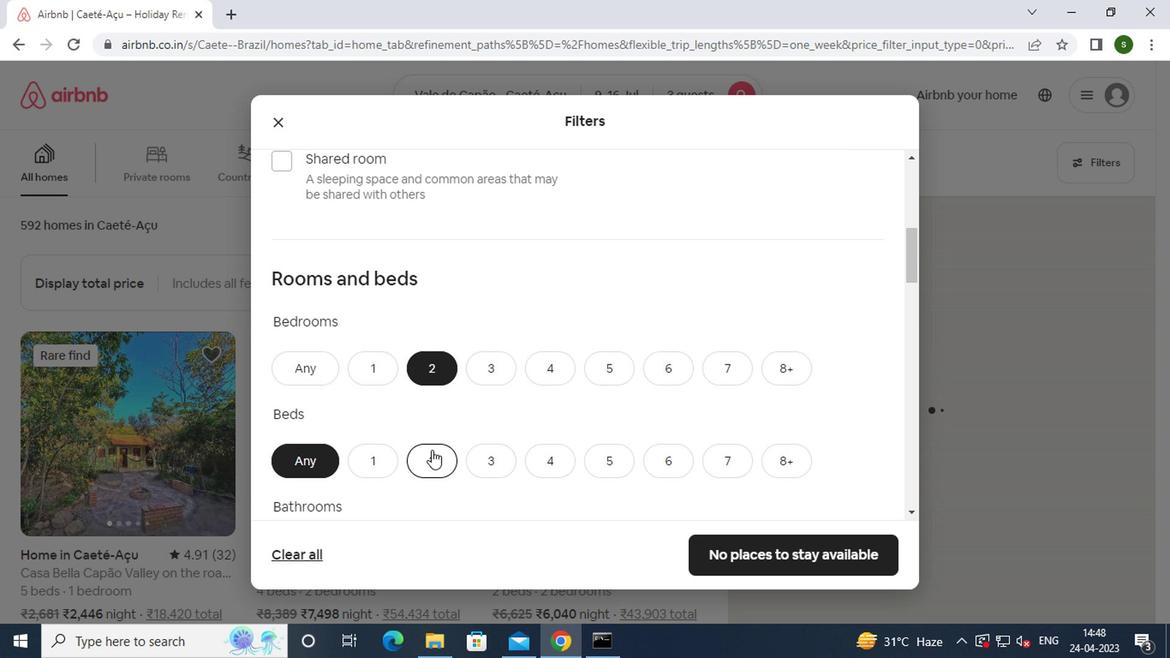 
Action: Mouse moved to (488, 404)
Screenshot: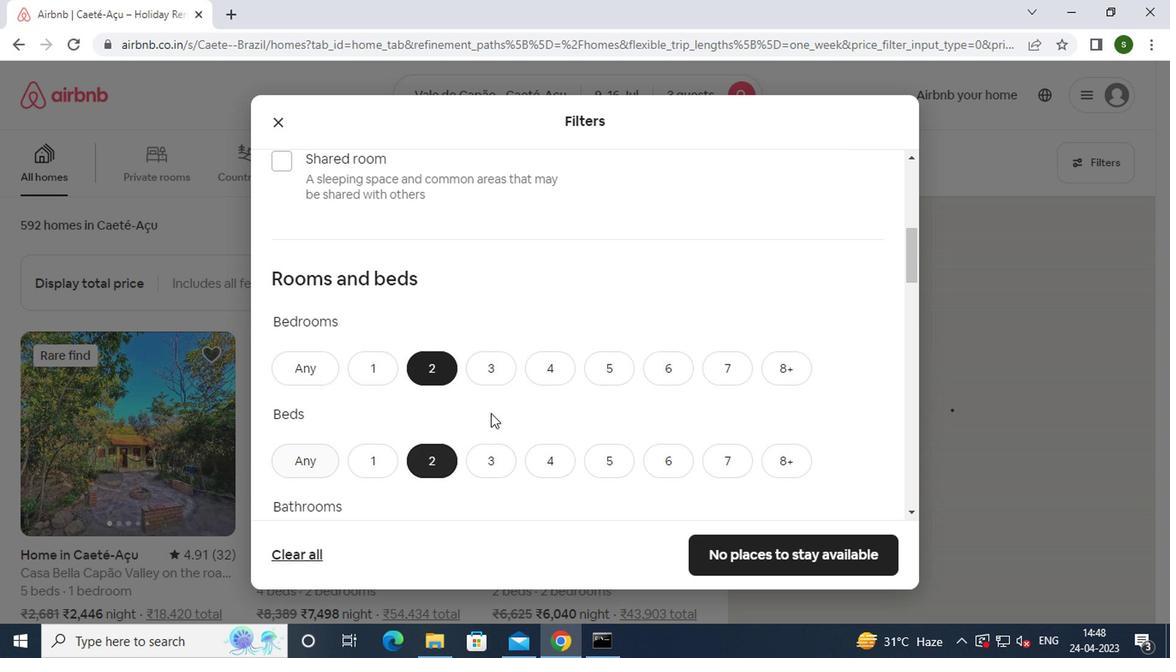 
Action: Mouse scrolled (488, 403) with delta (0, 0)
Screenshot: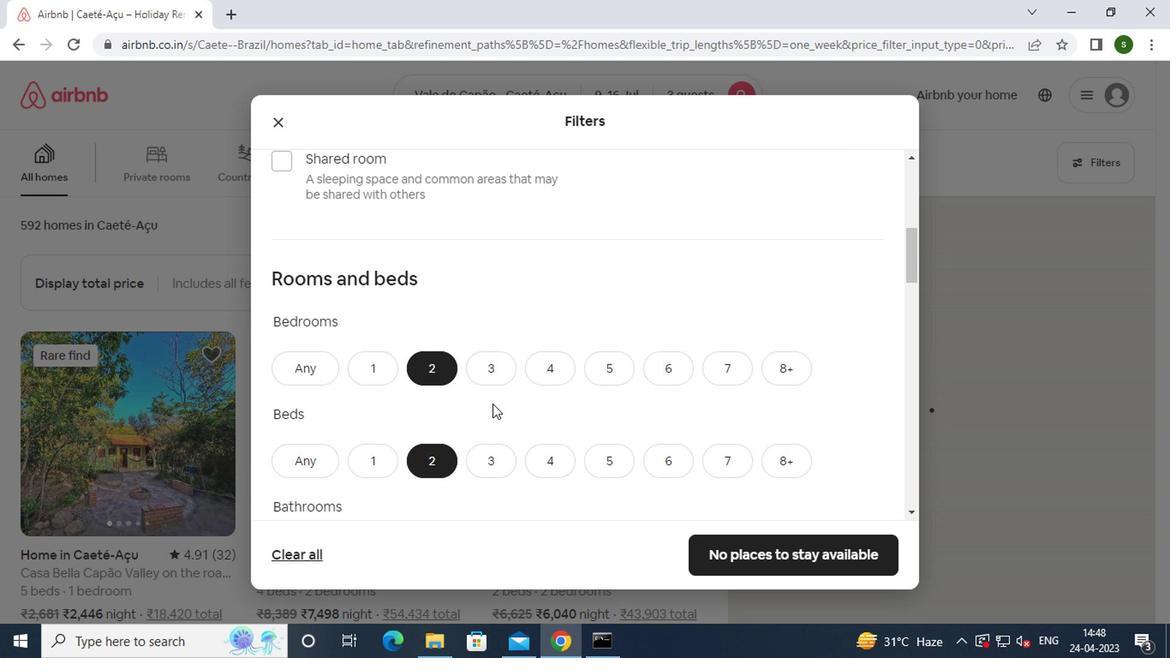 
Action: Mouse scrolled (488, 403) with delta (0, 0)
Screenshot: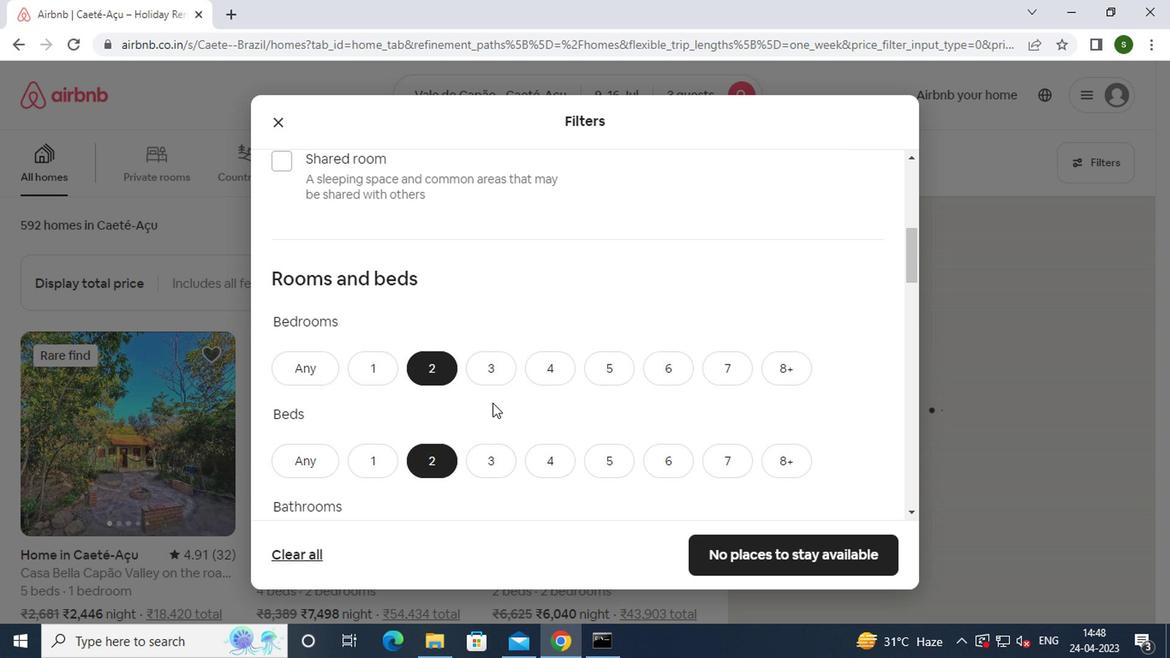 
Action: Mouse moved to (370, 382)
Screenshot: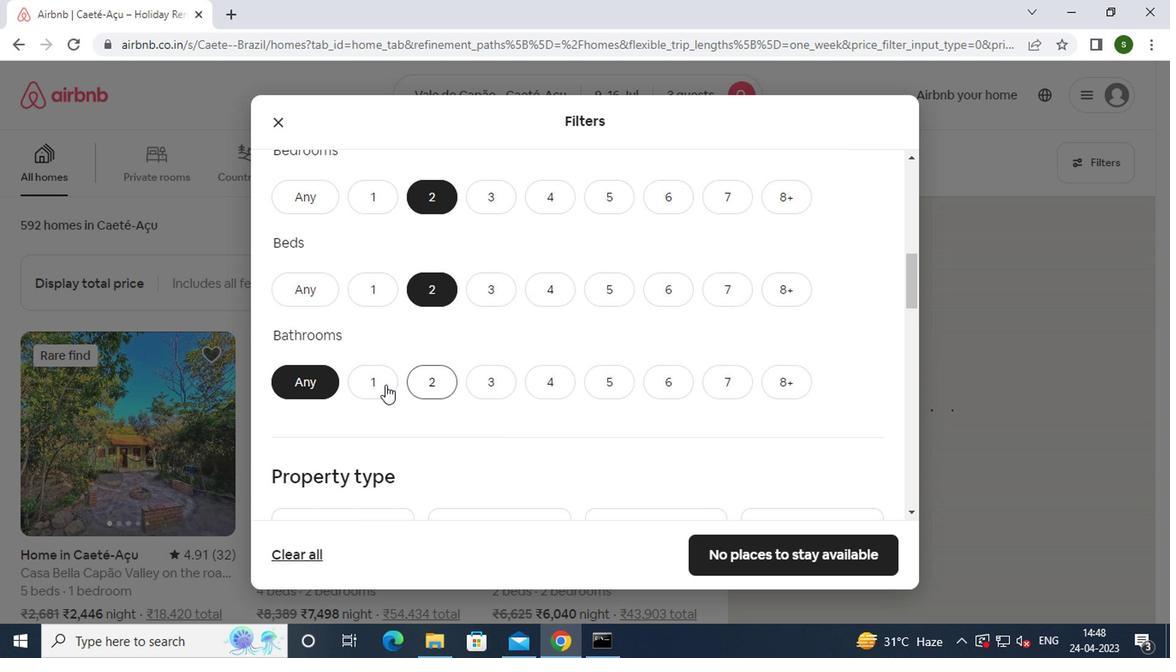 
Action: Mouse pressed left at (370, 382)
Screenshot: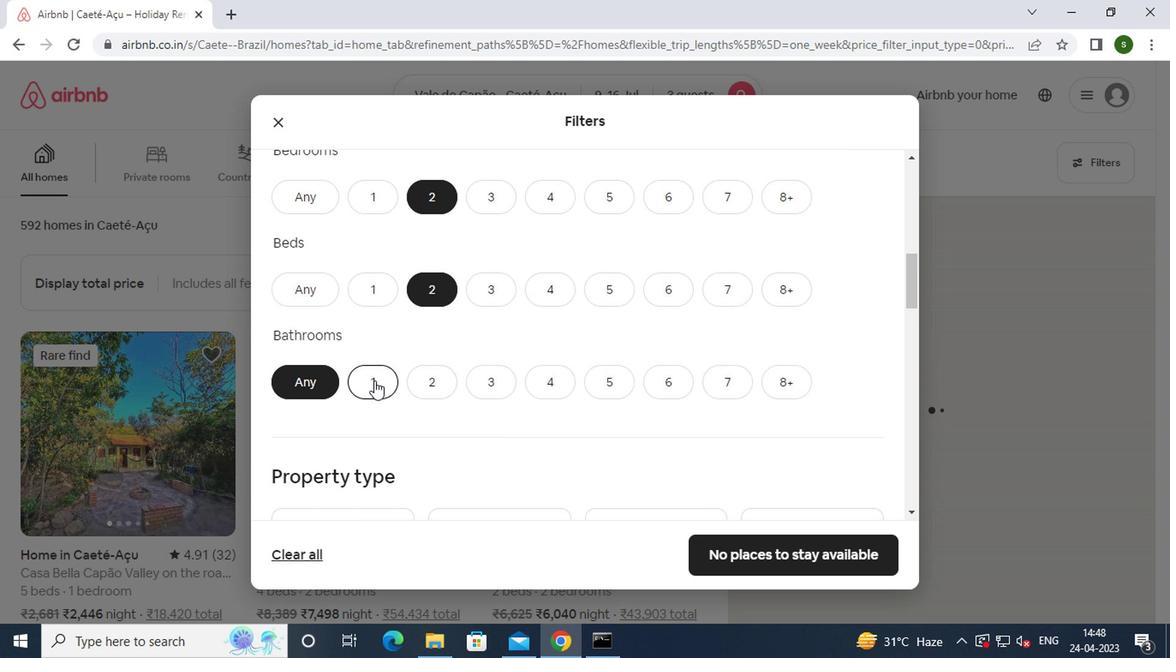 
Action: Mouse moved to (560, 355)
Screenshot: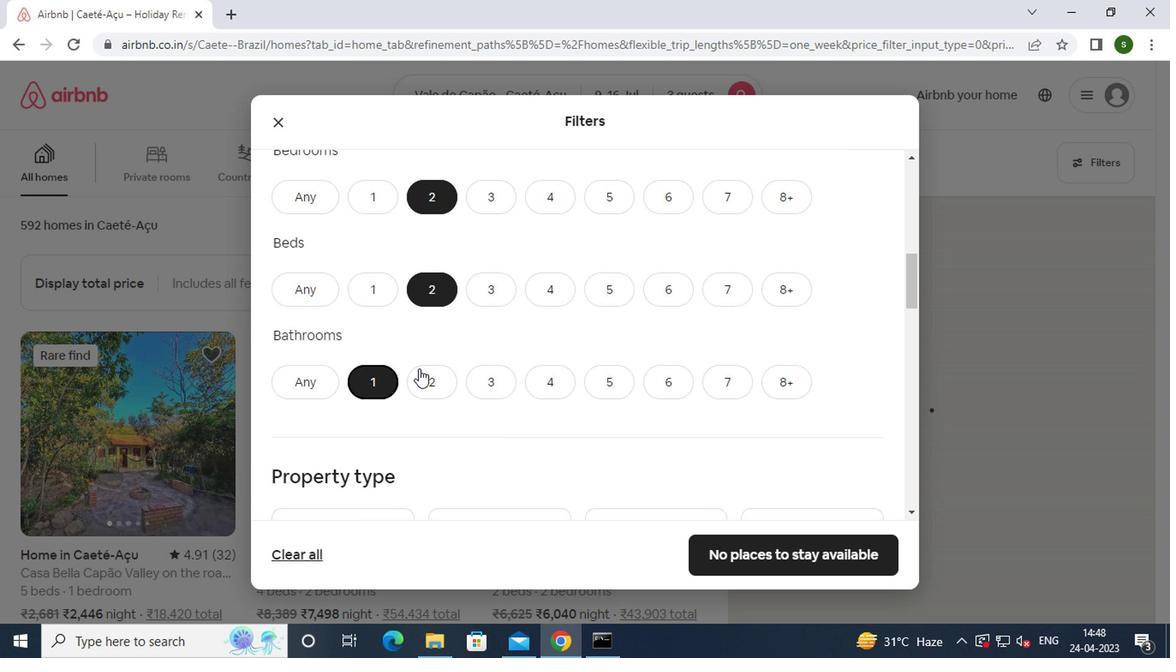 
Action: Mouse scrolled (560, 354) with delta (0, 0)
Screenshot: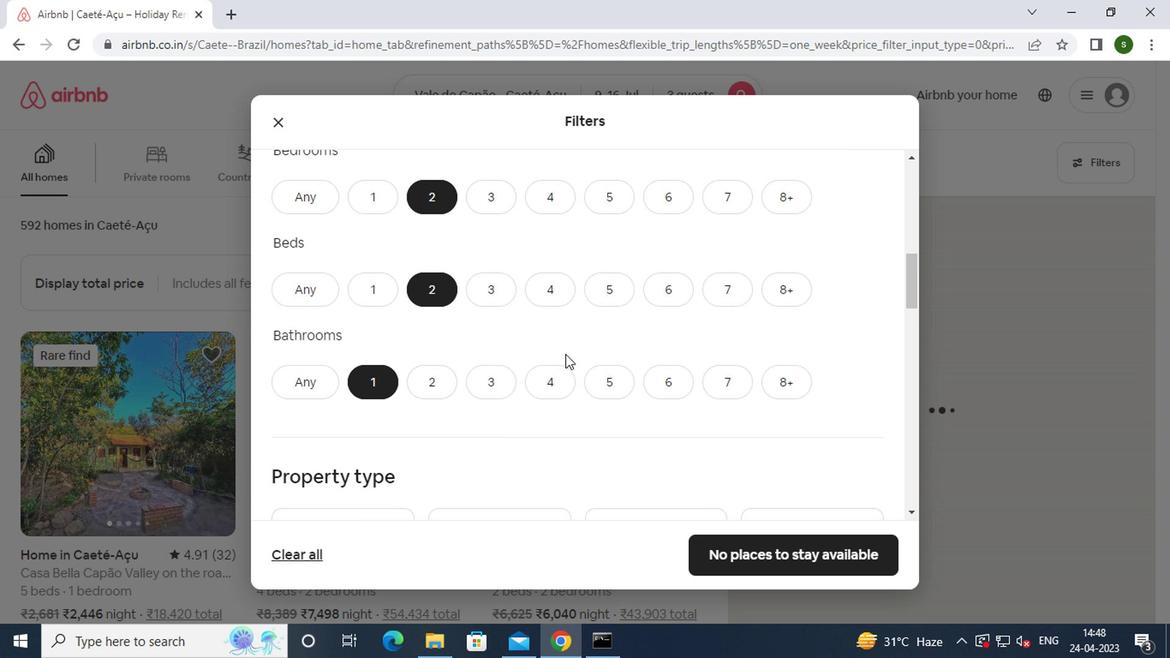 
Action: Mouse scrolled (560, 354) with delta (0, 0)
Screenshot: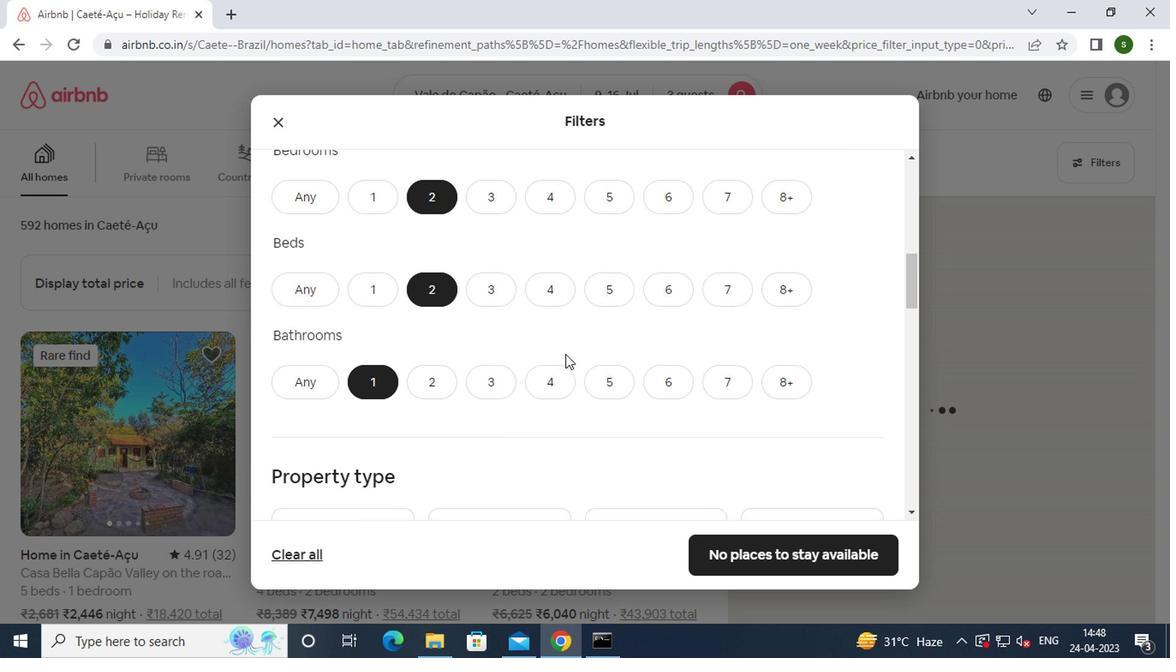
Action: Mouse scrolled (560, 354) with delta (0, 0)
Screenshot: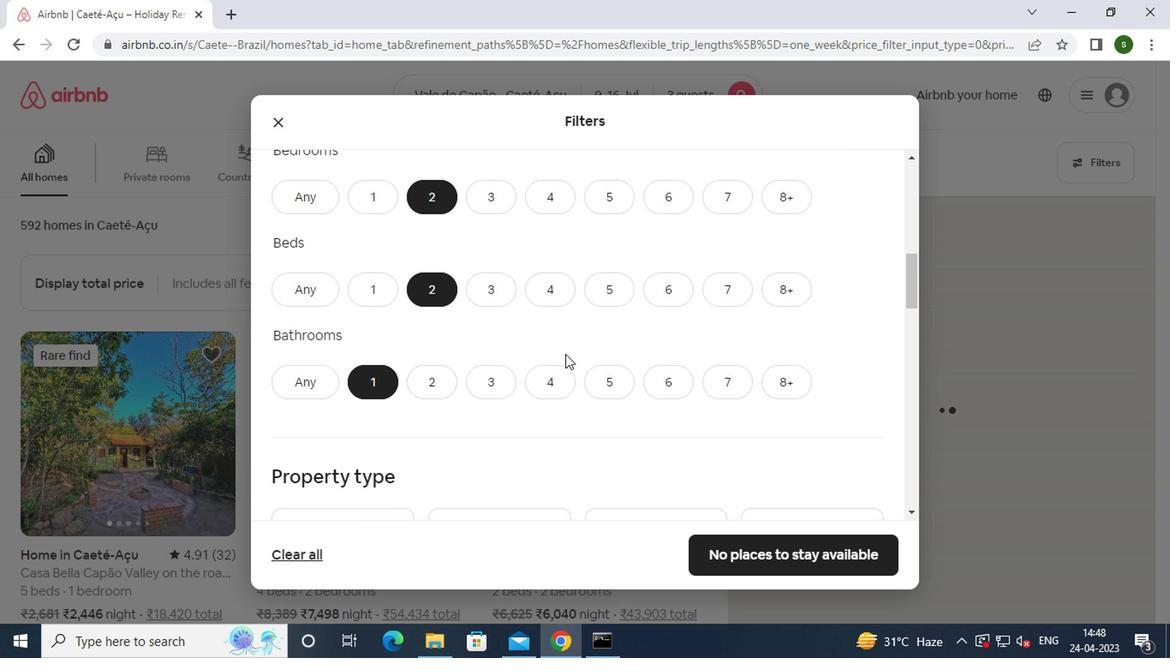 
Action: Mouse moved to (403, 309)
Screenshot: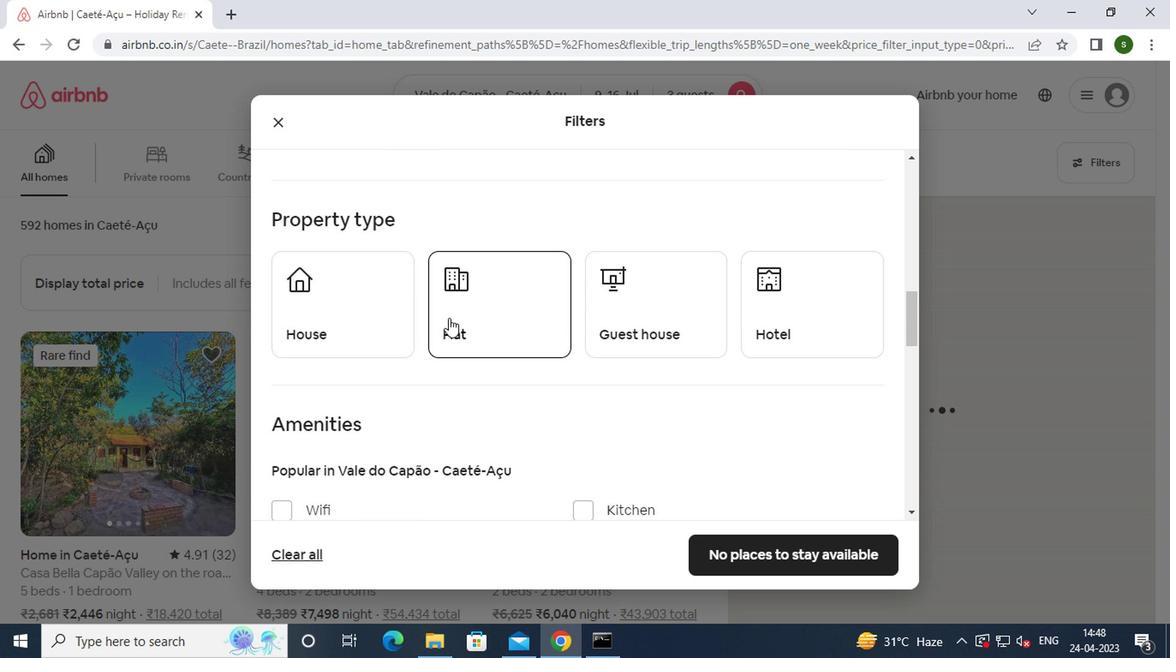 
Action: Mouse pressed left at (403, 309)
Screenshot: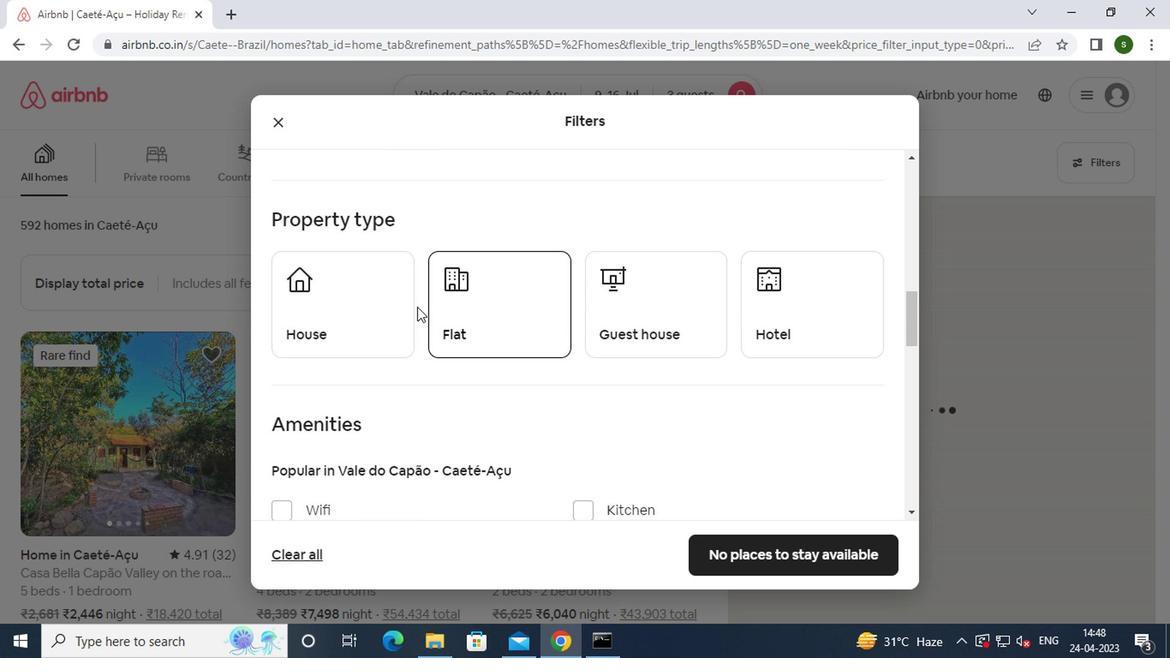 
Action: Mouse moved to (458, 293)
Screenshot: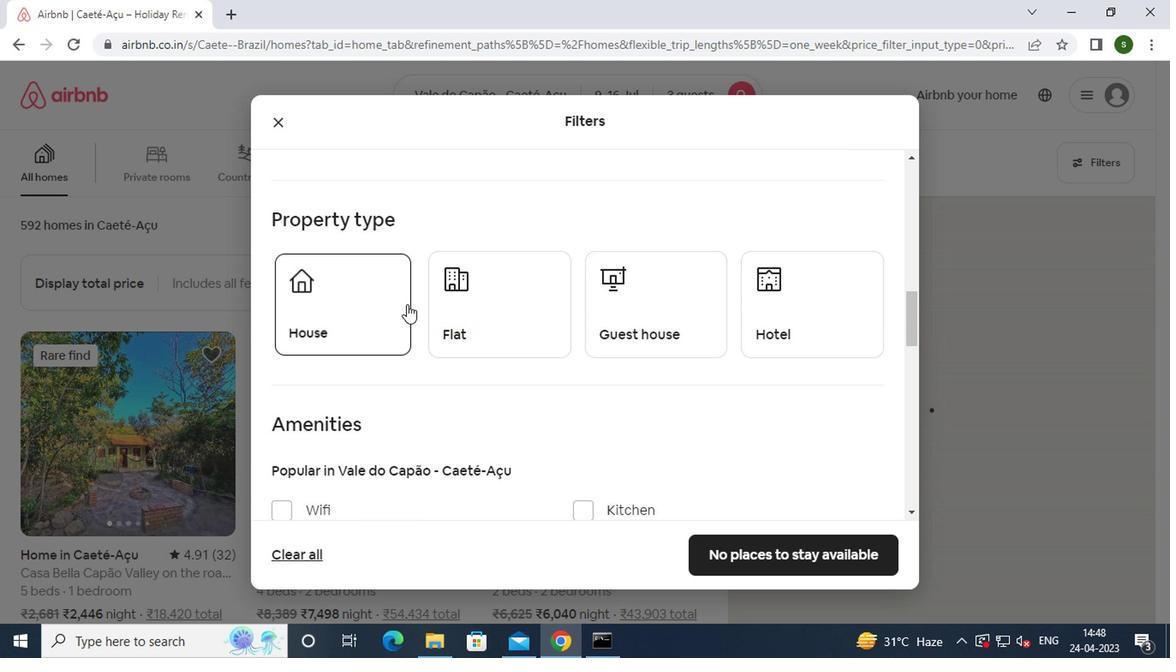 
Action: Mouse pressed left at (458, 293)
Screenshot: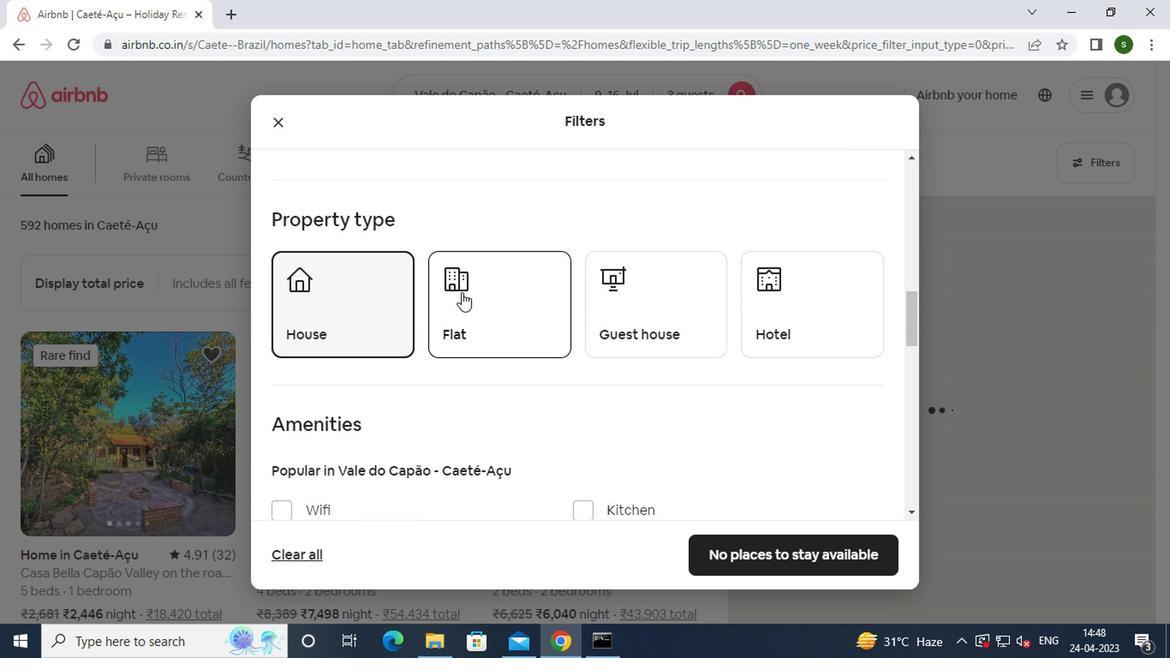 
Action: Mouse moved to (695, 313)
Screenshot: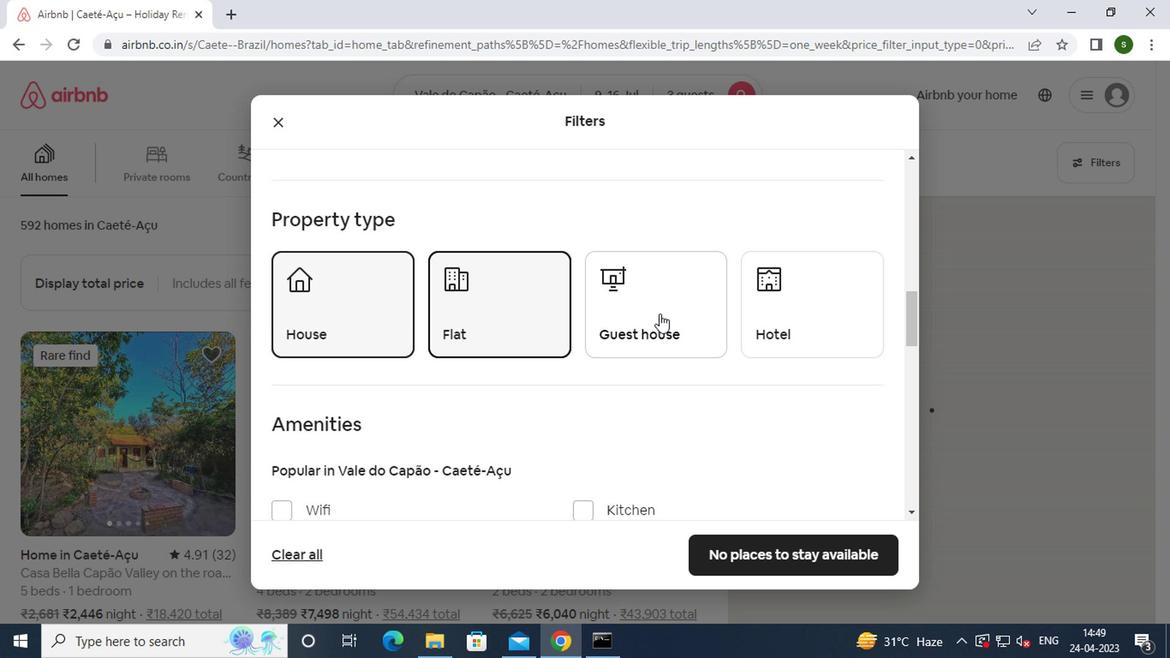 
Action: Mouse pressed left at (695, 313)
Screenshot: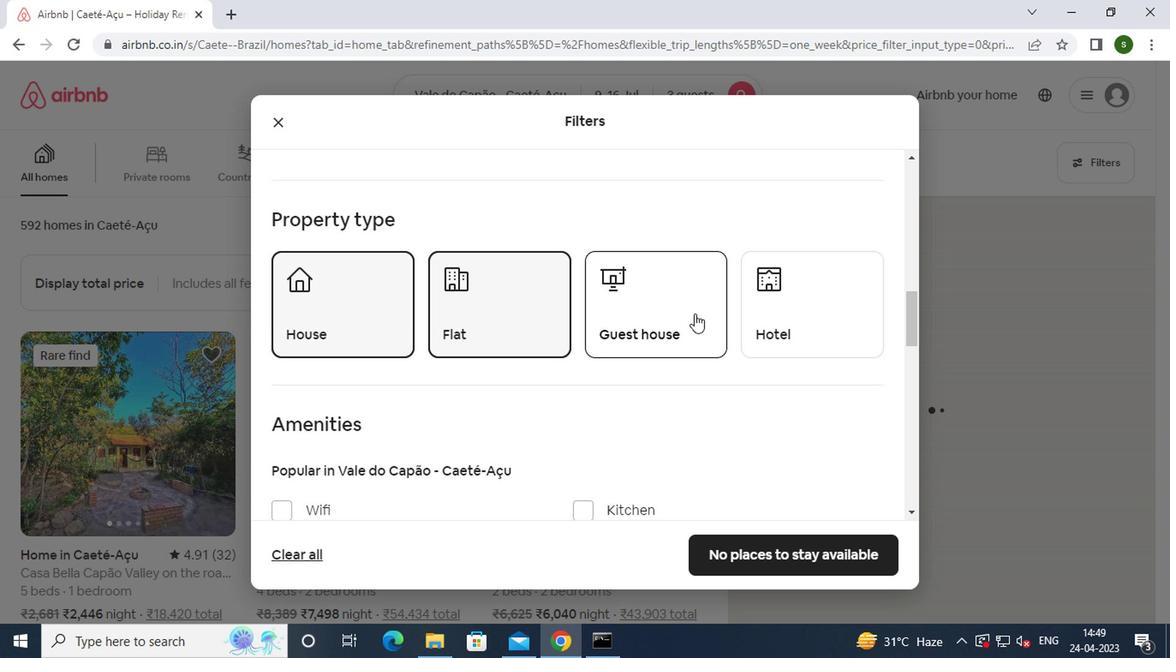 
Action: Mouse moved to (696, 312)
Screenshot: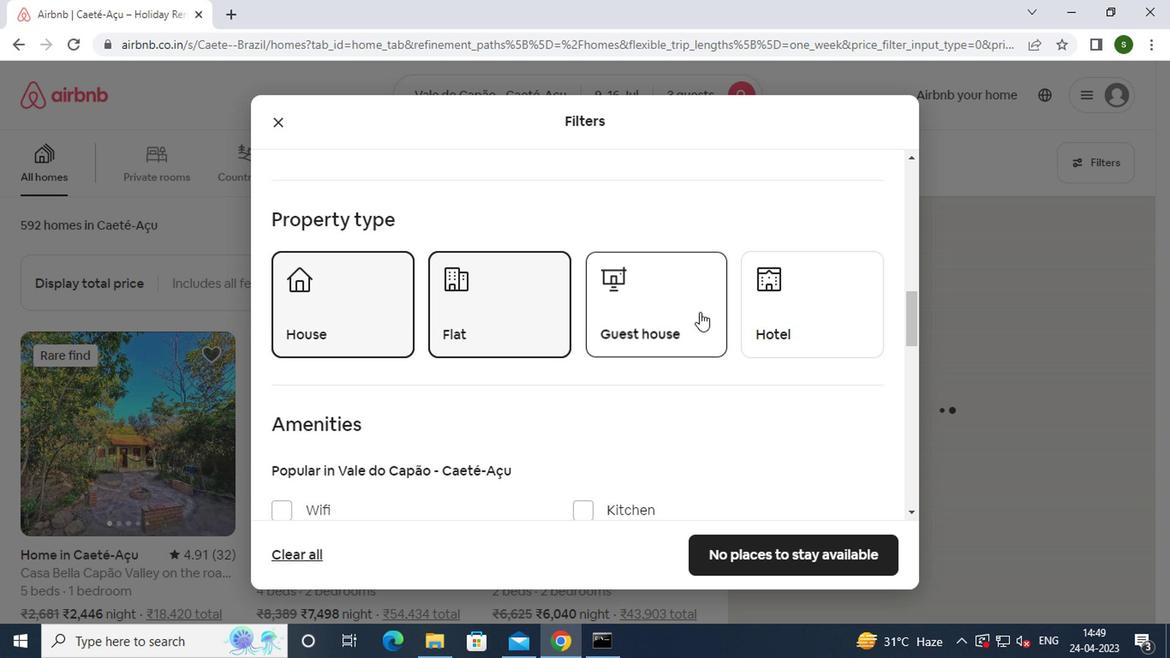 
Action: Mouse scrolled (696, 312) with delta (0, 0)
Screenshot: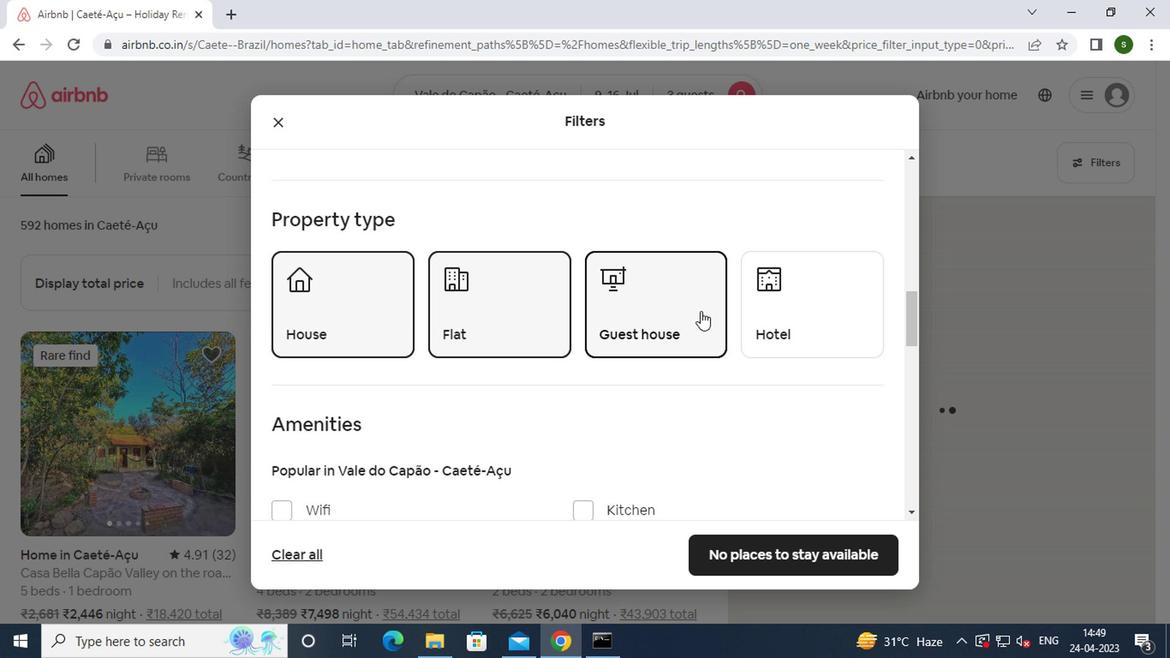 
Action: Mouse scrolled (696, 312) with delta (0, 0)
Screenshot: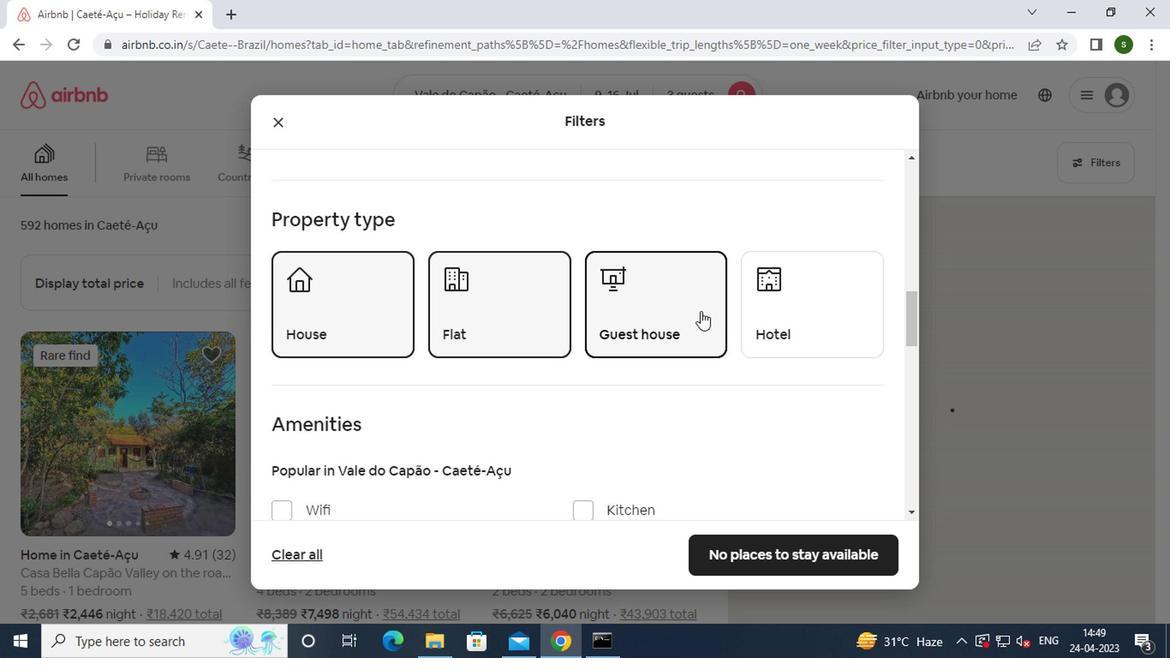 
Action: Mouse scrolled (696, 312) with delta (0, 0)
Screenshot: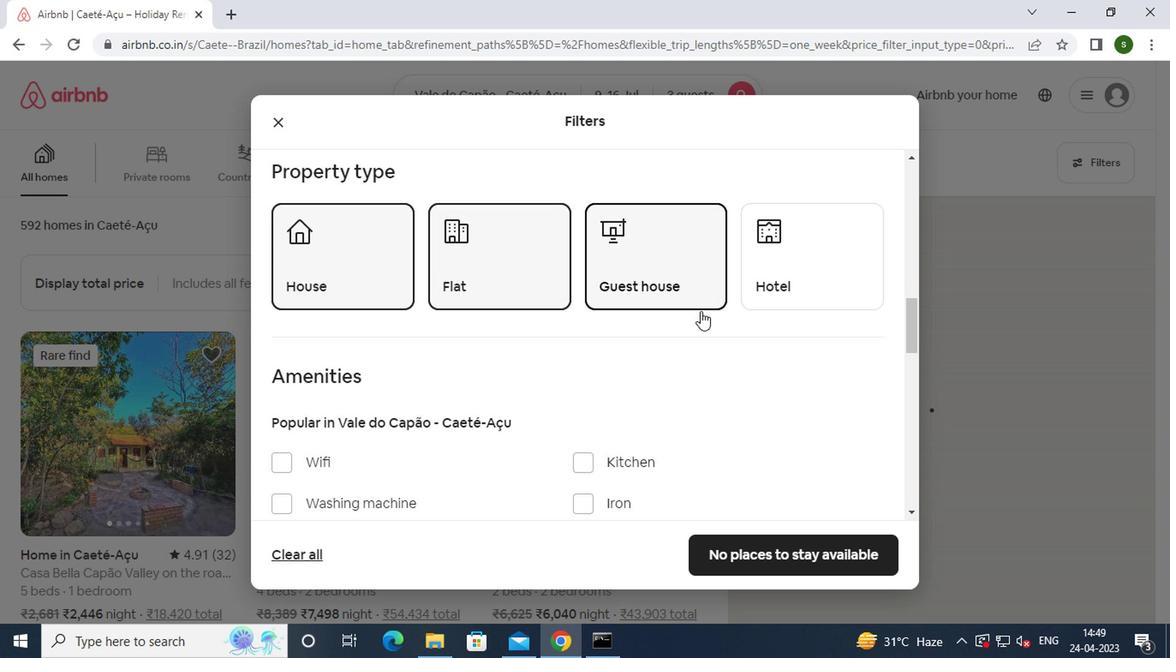 
Action: Mouse scrolled (696, 312) with delta (0, 0)
Screenshot: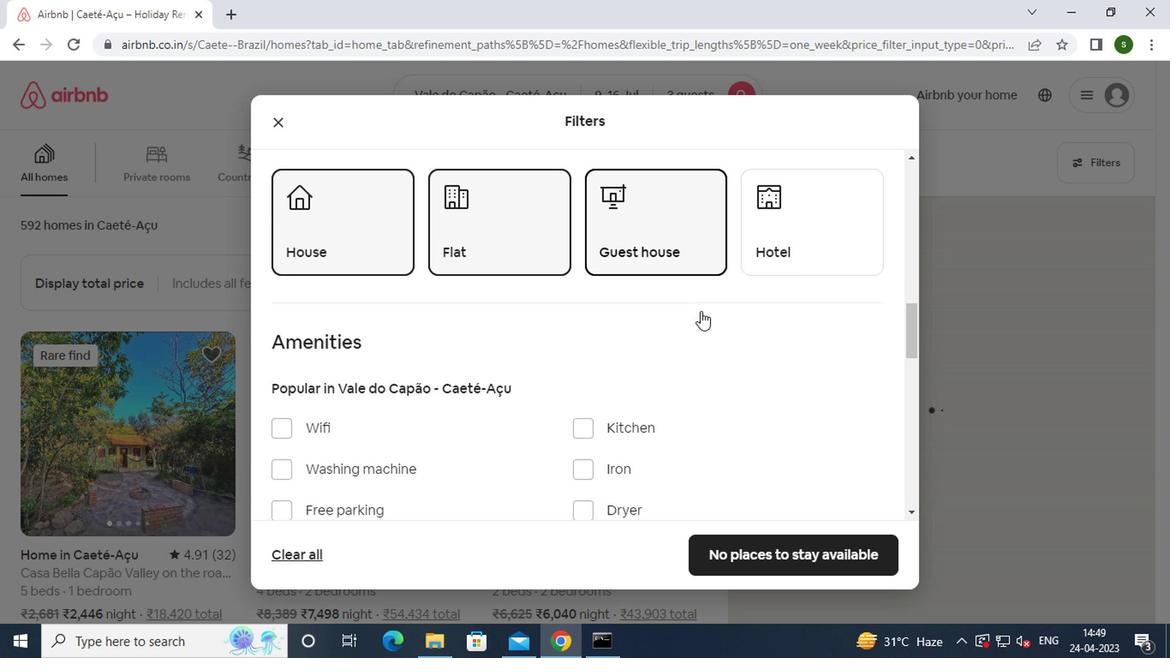 
Action: Mouse scrolled (696, 312) with delta (0, 0)
Screenshot: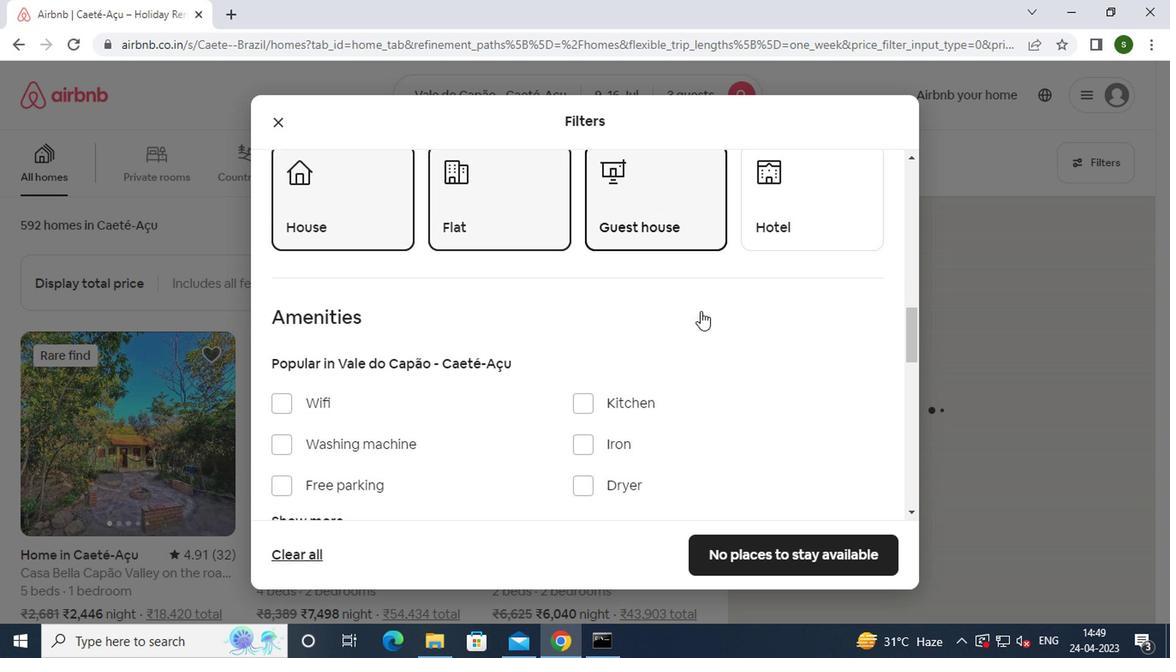 
Action: Mouse scrolled (696, 312) with delta (0, 0)
Screenshot: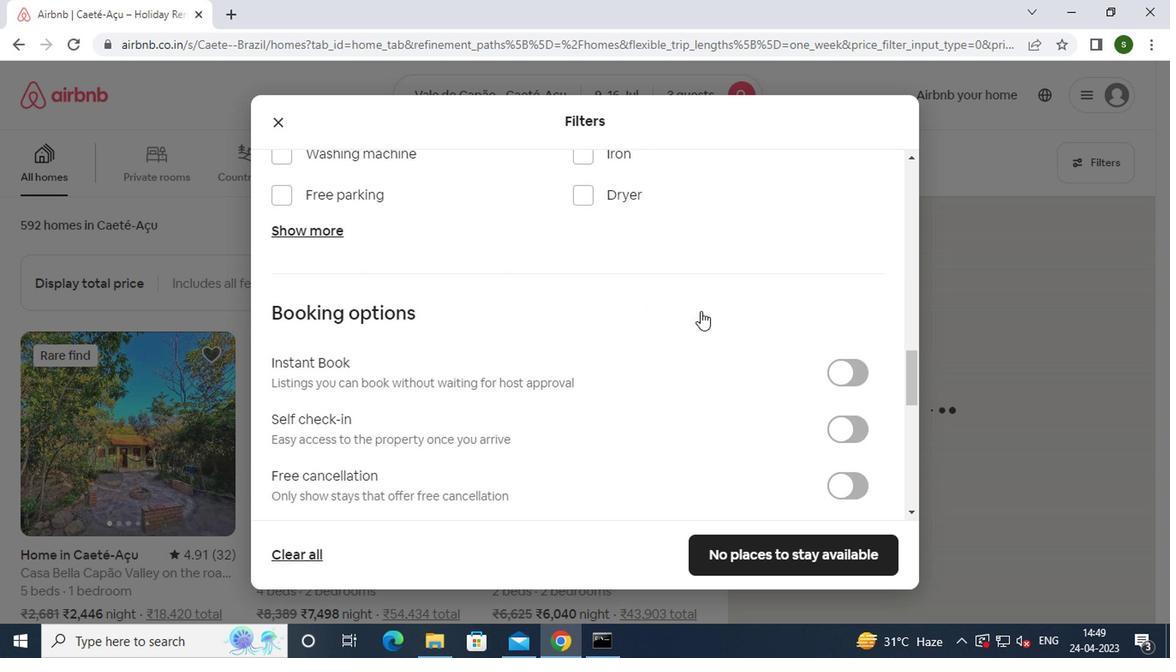 
Action: Mouse scrolled (696, 312) with delta (0, 0)
Screenshot: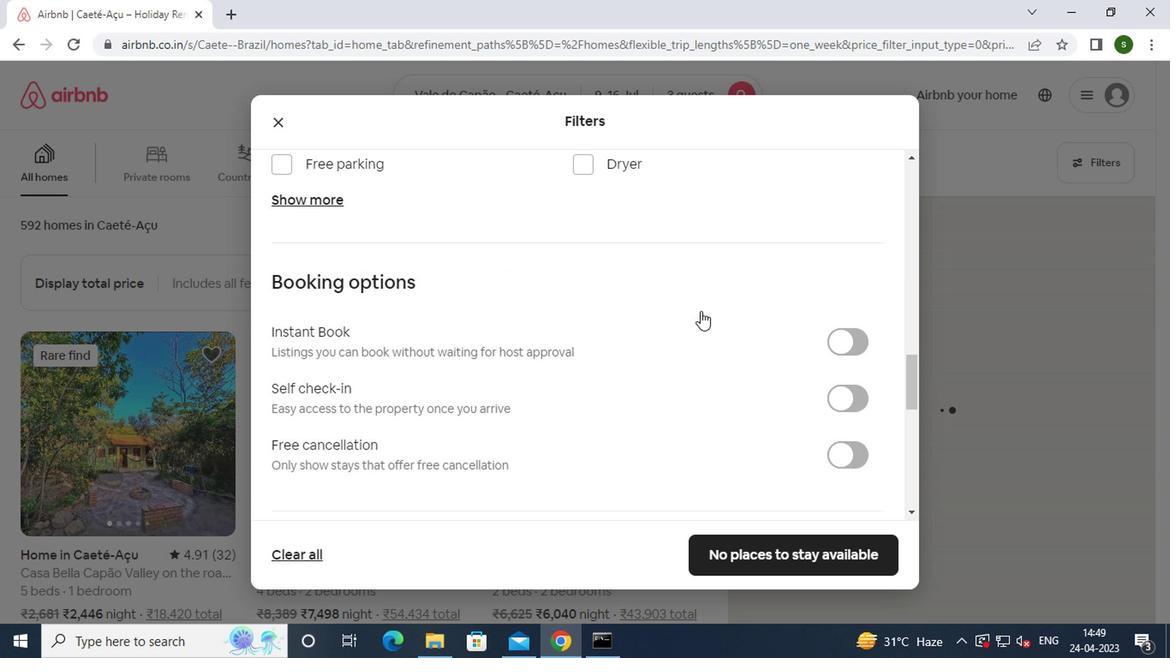 
Action: Mouse moved to (837, 226)
Screenshot: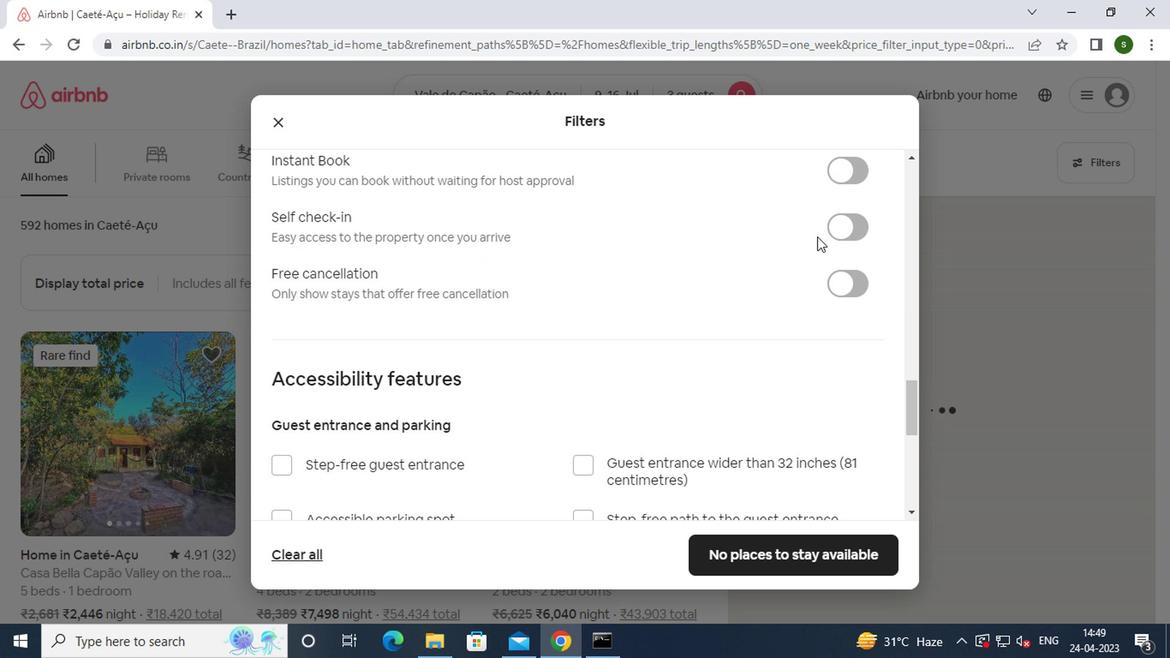 
Action: Mouse pressed left at (837, 226)
Screenshot: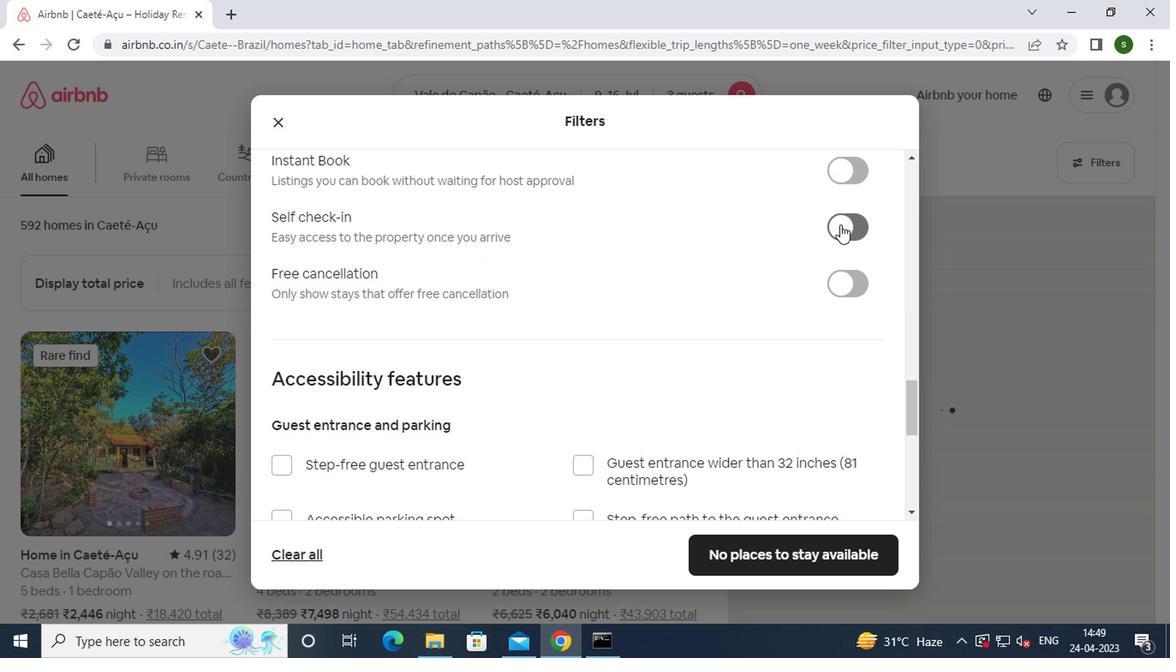 
Action: Mouse moved to (664, 274)
Screenshot: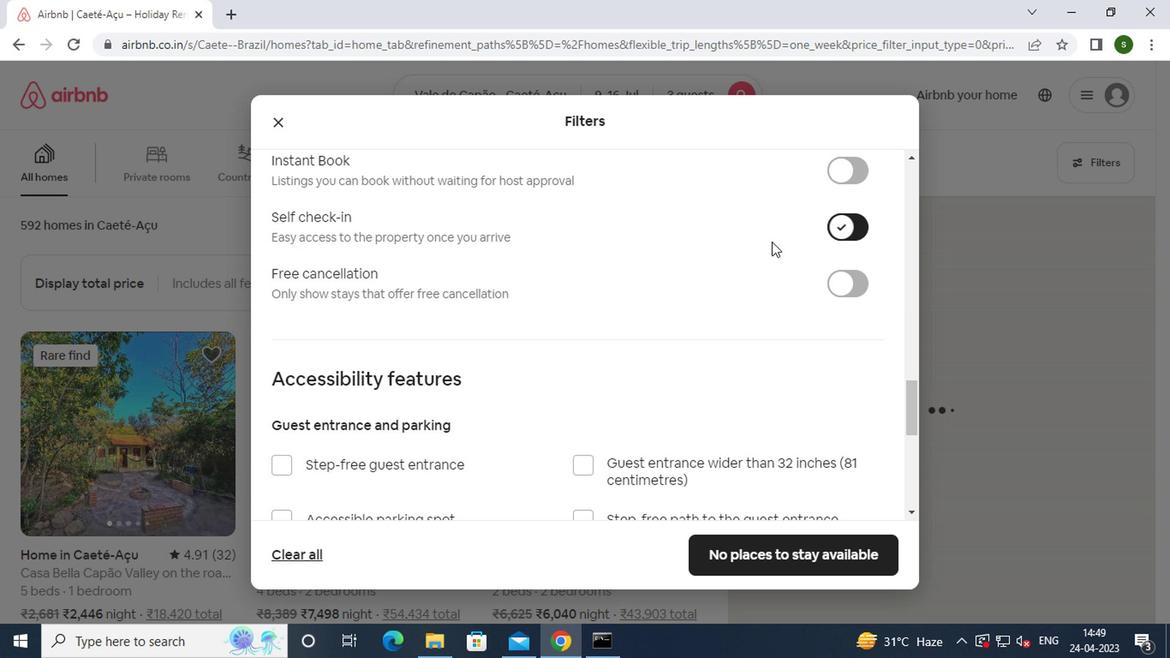 
Action: Mouse scrolled (664, 273) with delta (0, -1)
Screenshot: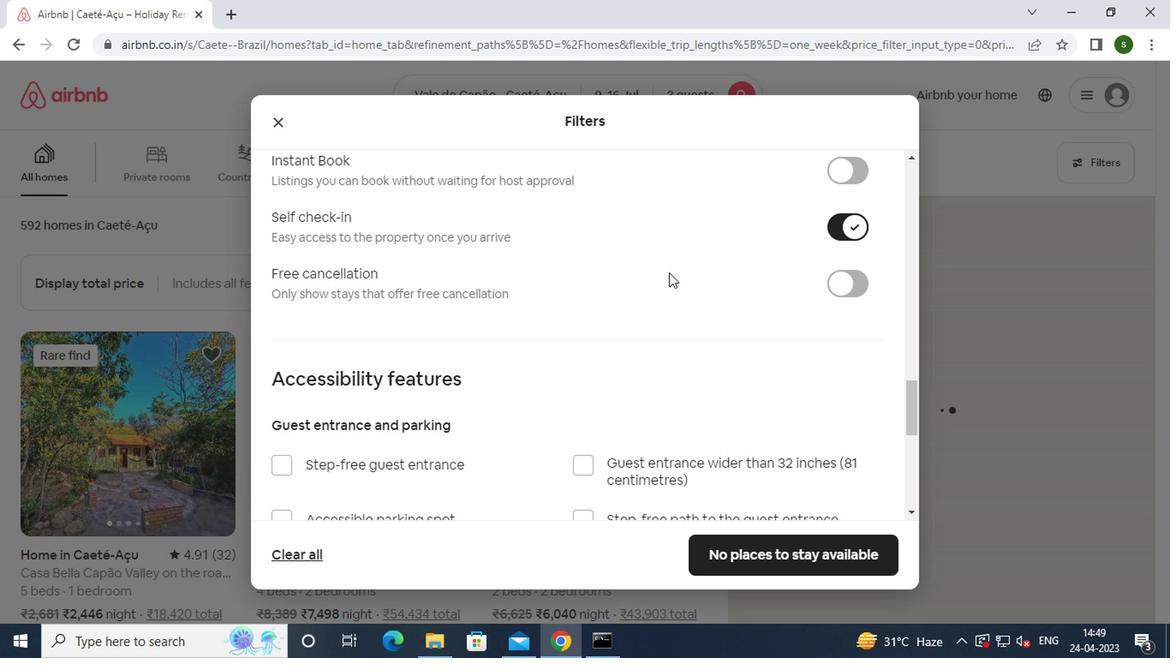 
Action: Mouse scrolled (664, 273) with delta (0, -1)
Screenshot: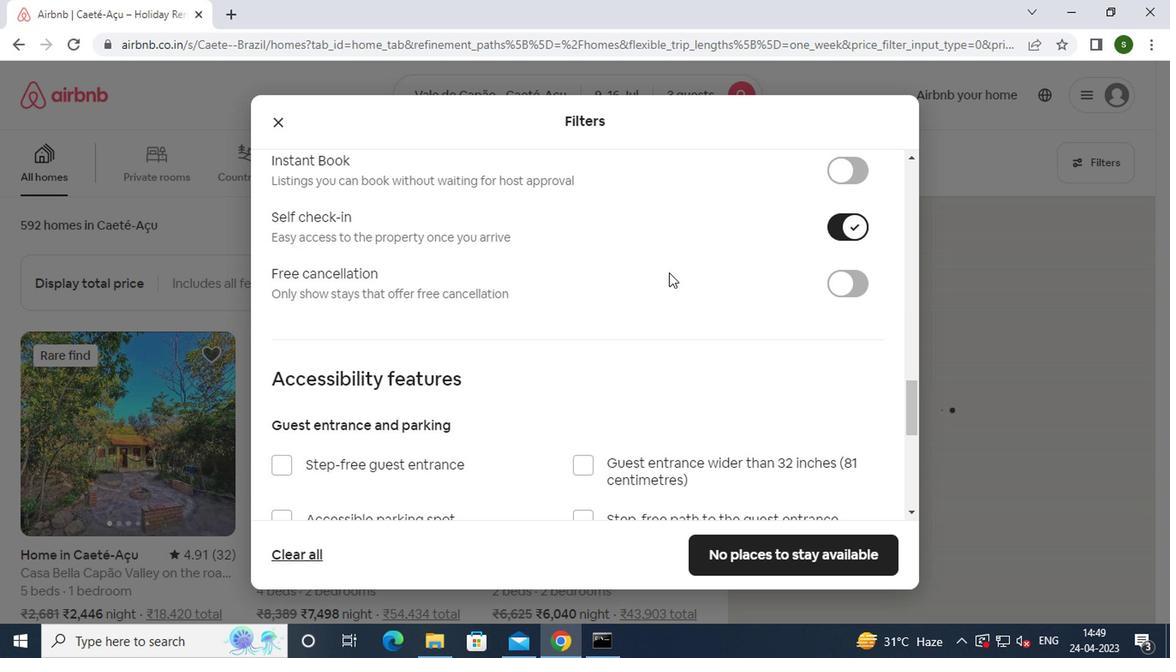 
Action: Mouse scrolled (664, 273) with delta (0, -1)
Screenshot: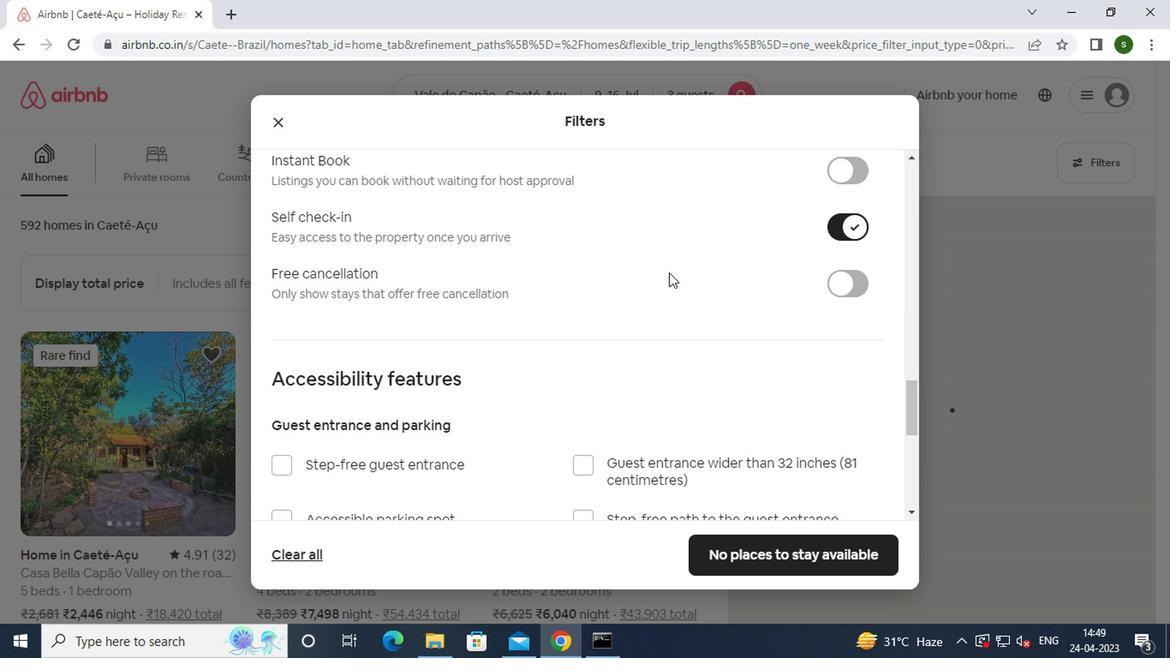 
Action: Mouse scrolled (664, 273) with delta (0, -1)
Screenshot: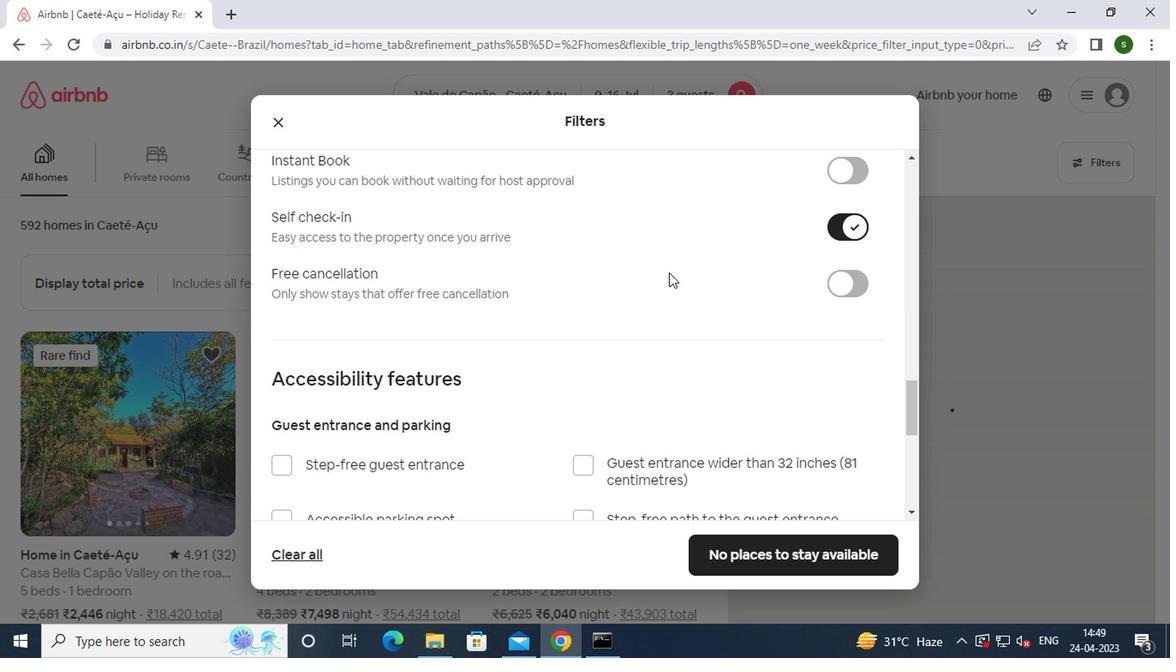 
Action: Mouse scrolled (664, 273) with delta (0, -1)
Screenshot: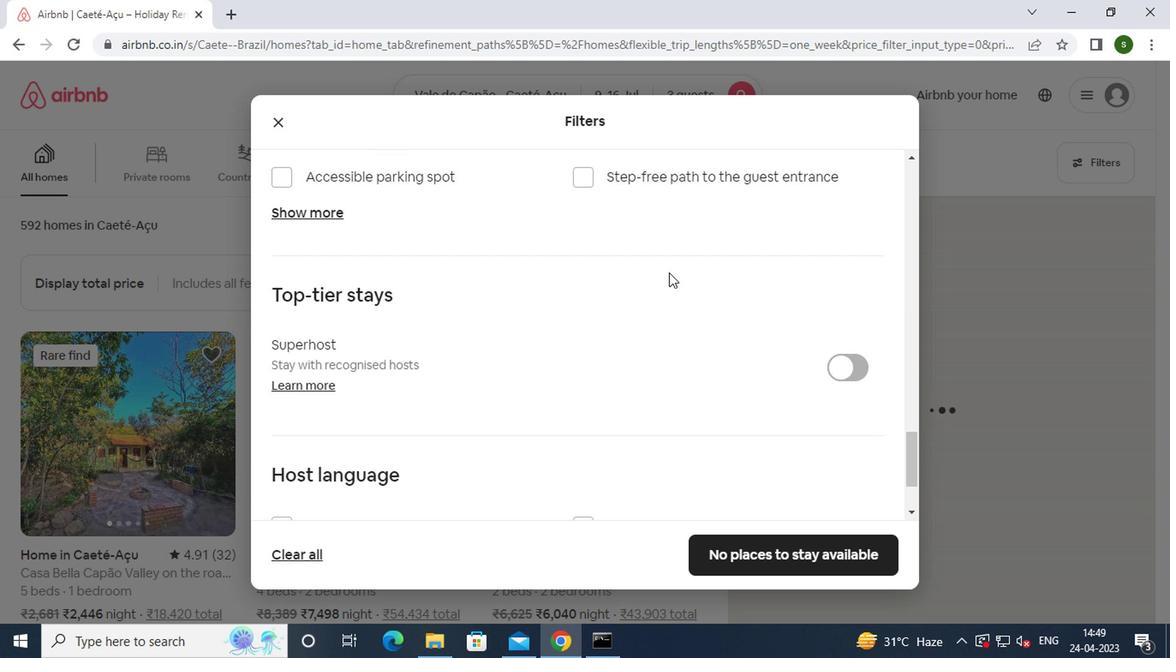
Action: Mouse scrolled (664, 273) with delta (0, -1)
Screenshot: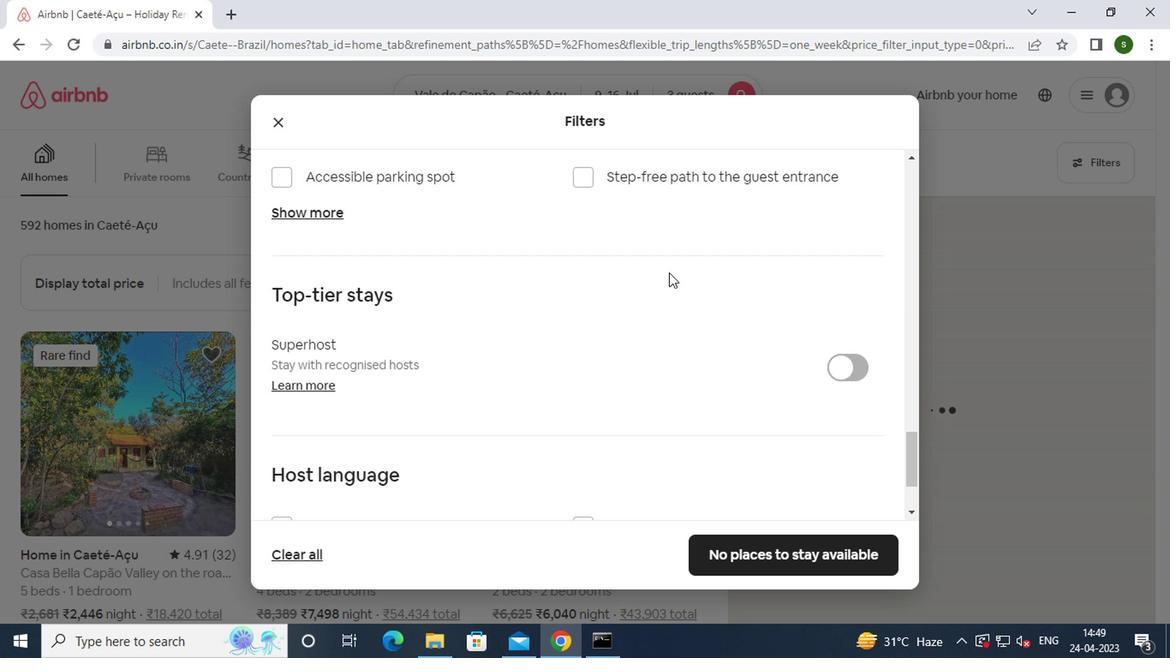 
Action: Mouse scrolled (664, 273) with delta (0, -1)
Screenshot: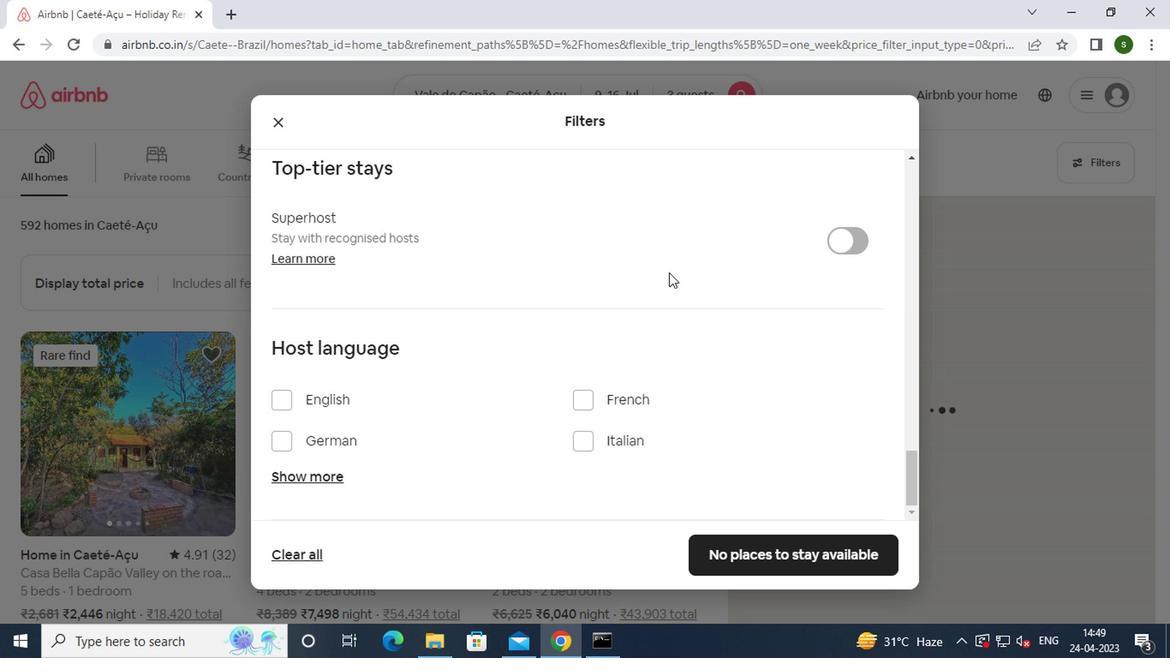 
Action: Mouse moved to (734, 543)
Screenshot: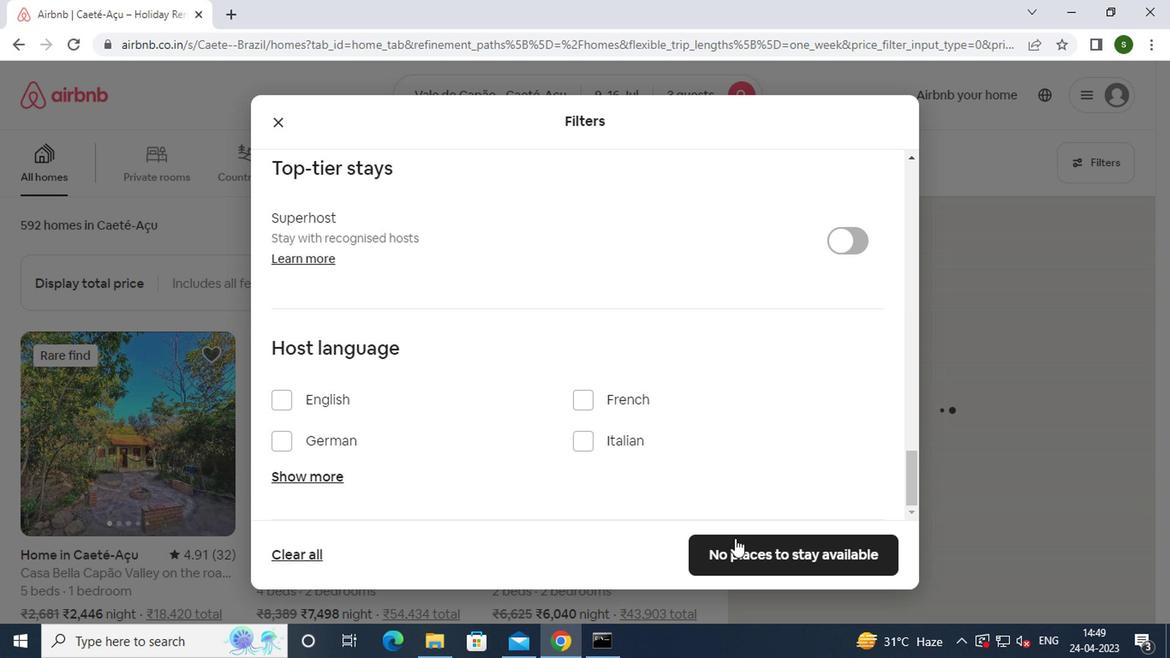 
Action: Mouse pressed left at (734, 543)
Screenshot: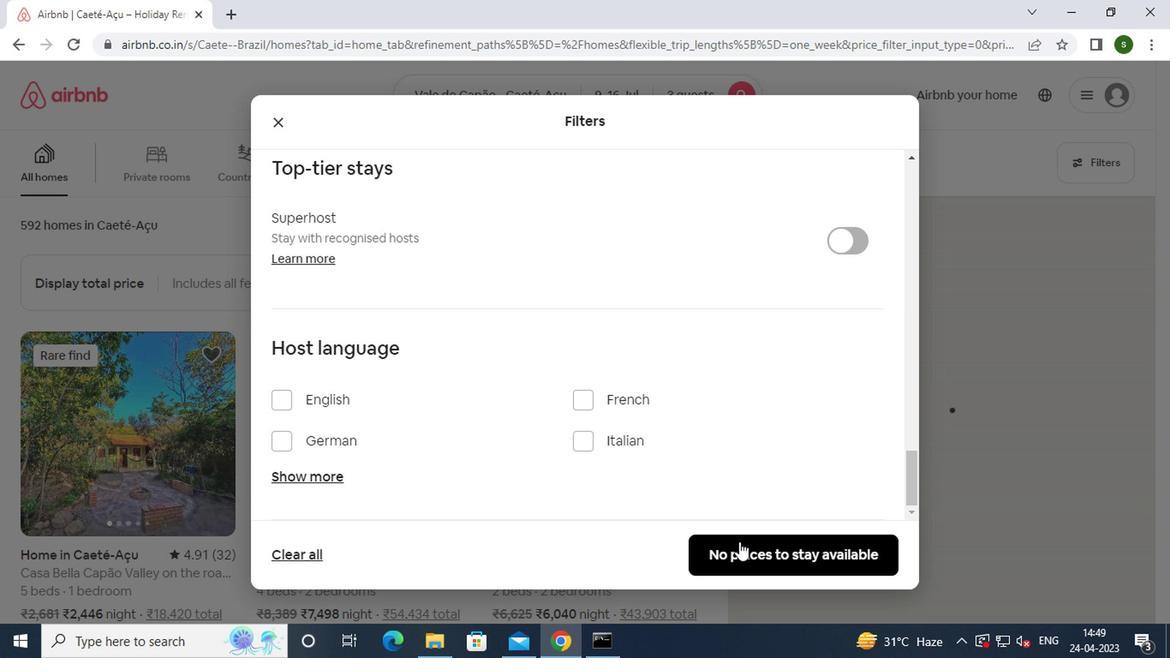 
Action: Mouse moved to (674, 221)
Screenshot: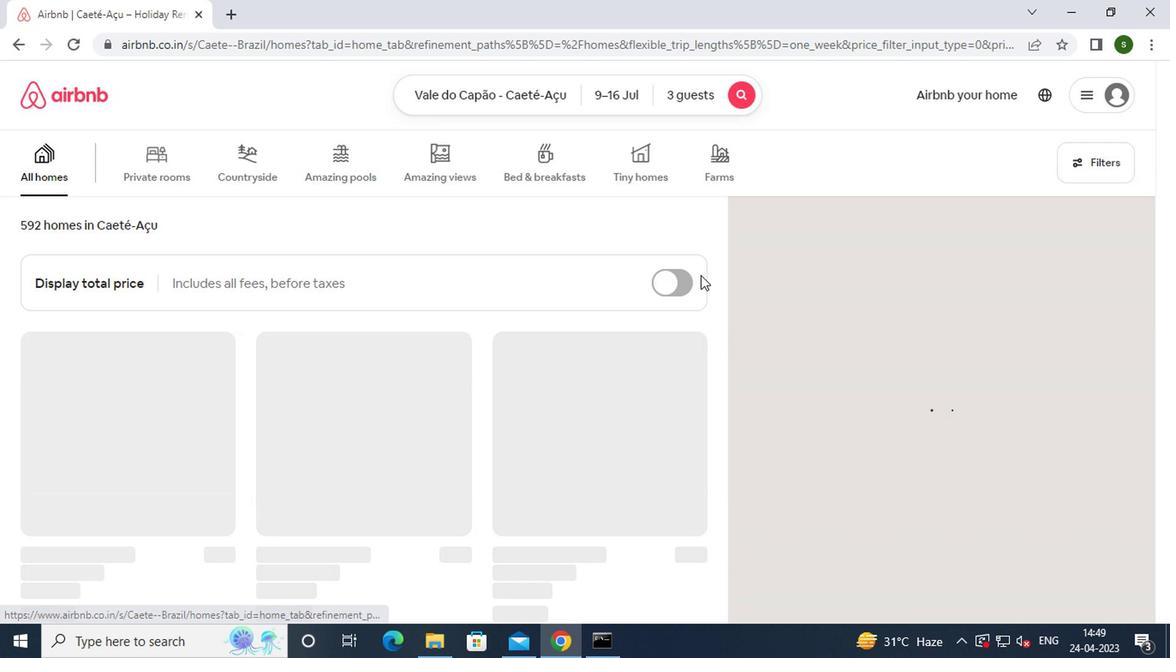 
